 Task: Open Card Patent Application Review in Board Sales Strategies for SaaS to Workspace Content Writing and add a team member Softage.3@softage.net, a label Orange, a checklist Podcasting, an attachment from Trello, a color Orange and finally, add a card description 'Plan and execute company team-building conference' and a comment 'This task requires us to be proactive and take initiative, rather than waiting for others to act.'. Add a start date 'Jan 07, 1900' with a due date 'Jan 14, 1900'
Action: Mouse moved to (28, 256)
Screenshot: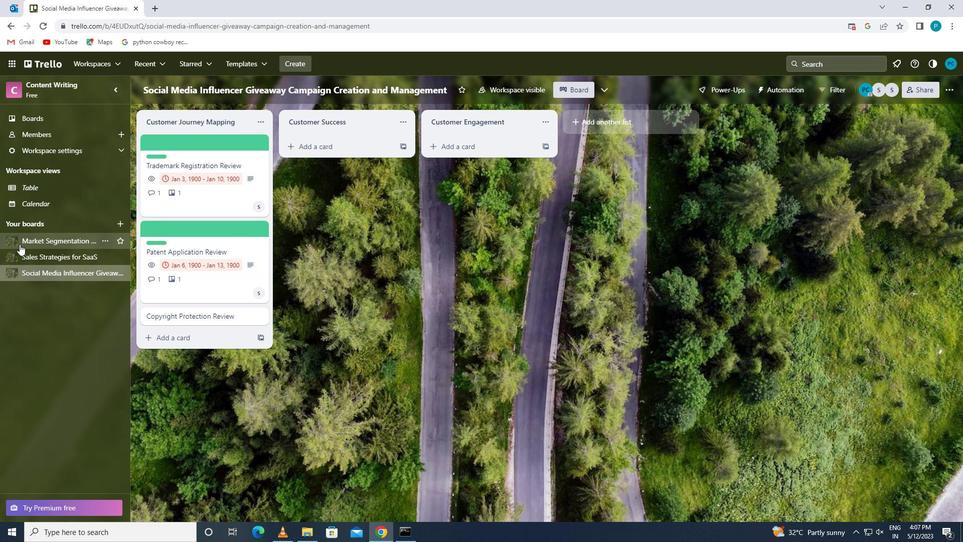 
Action: Mouse pressed left at (28, 256)
Screenshot: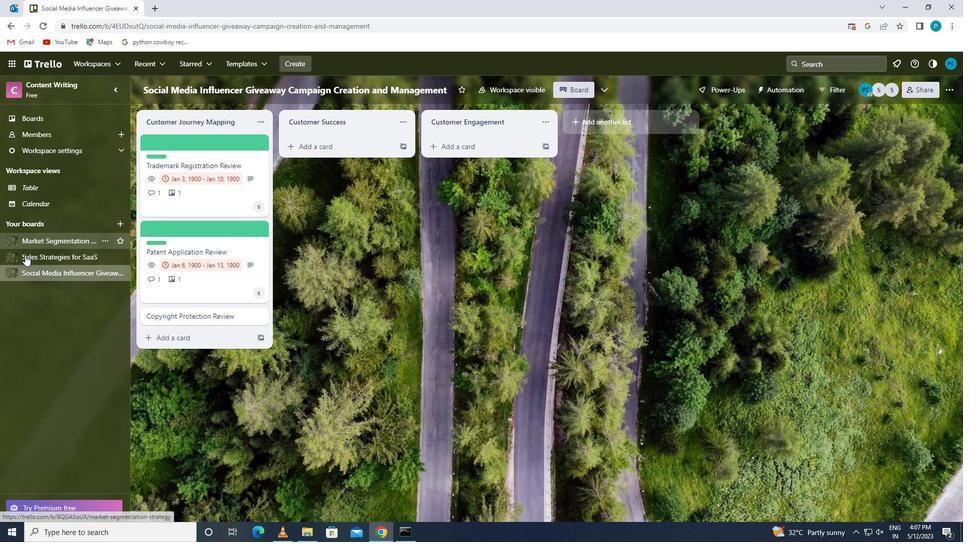 
Action: Mouse moved to (186, 314)
Screenshot: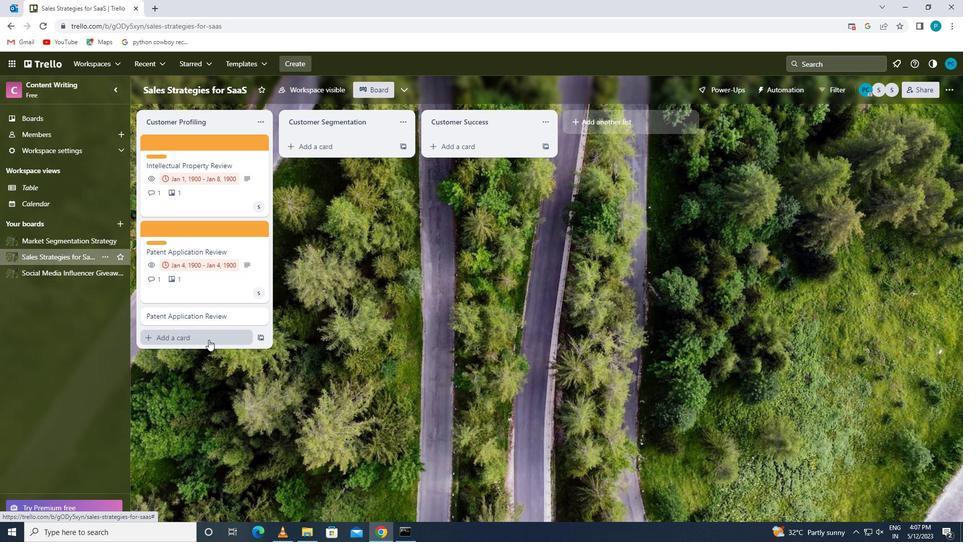
Action: Mouse pressed left at (186, 314)
Screenshot: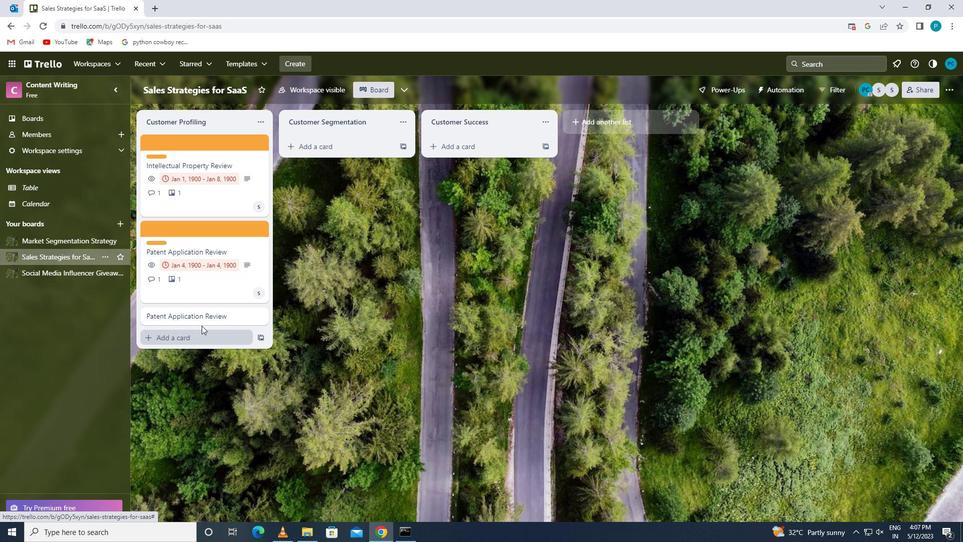 
Action: Mouse moved to (615, 172)
Screenshot: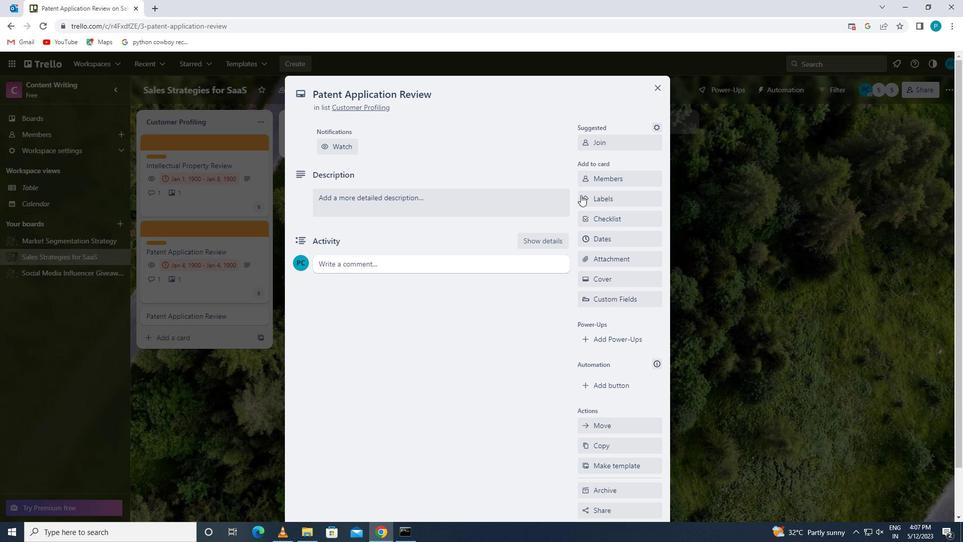 
Action: Mouse pressed left at (615, 172)
Screenshot: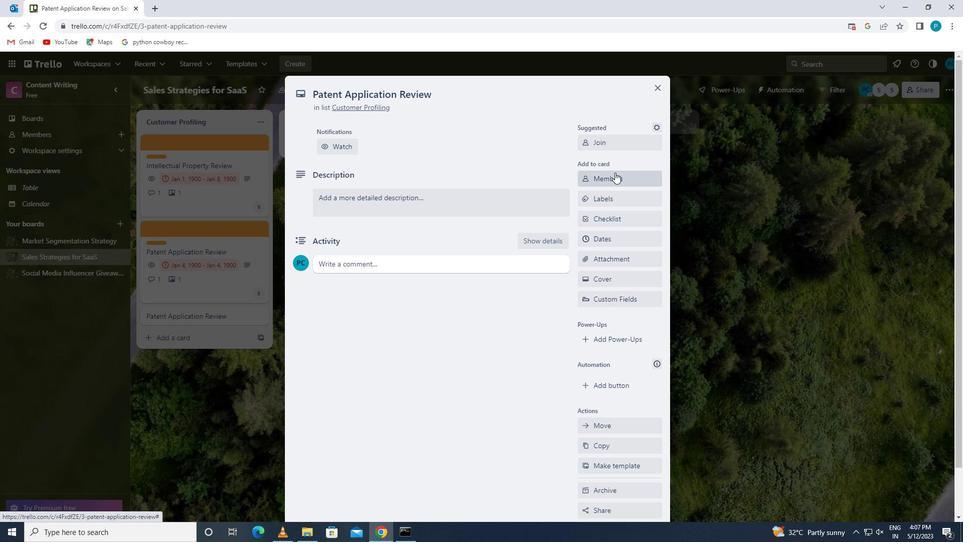 
Action: Mouse moved to (605, 223)
Screenshot: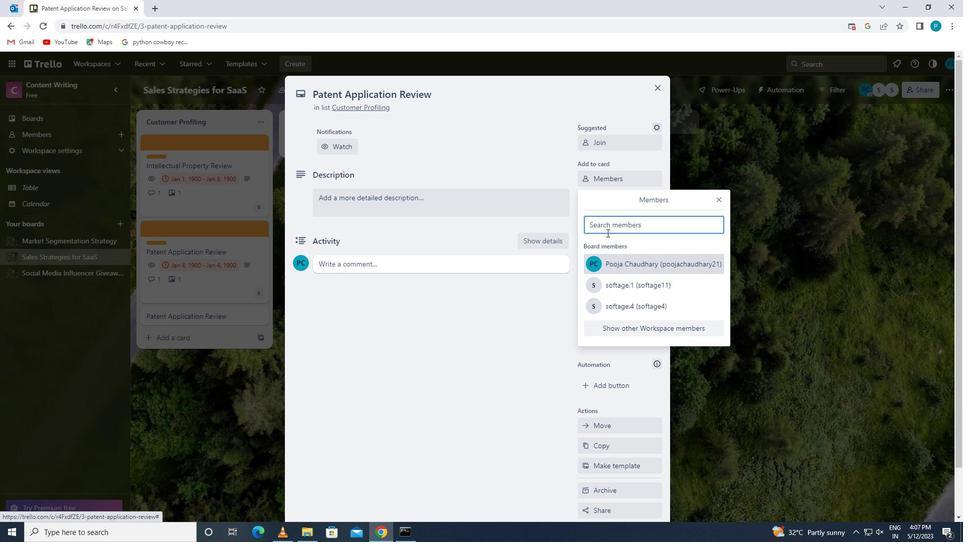 
Action: Mouse pressed left at (605, 223)
Screenshot: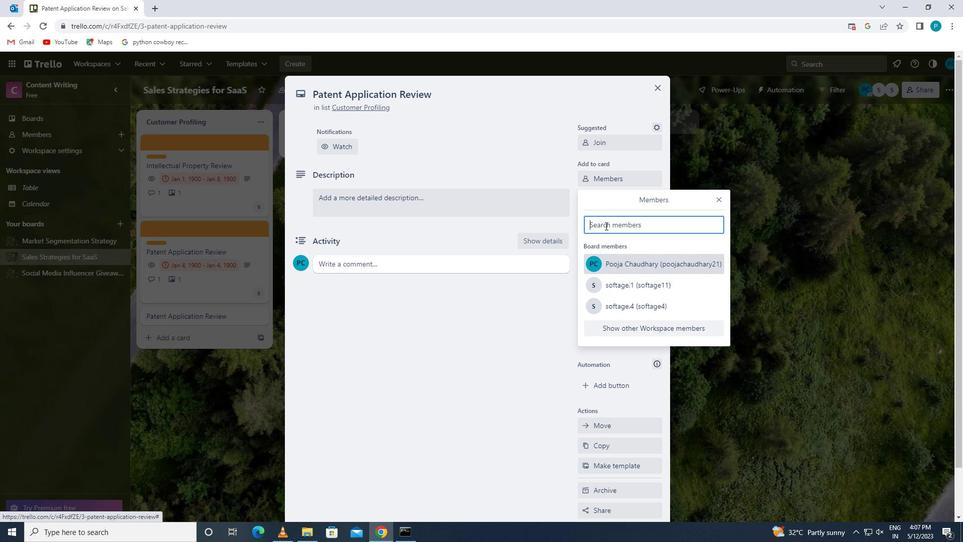 
Action: Key pressed s
Screenshot: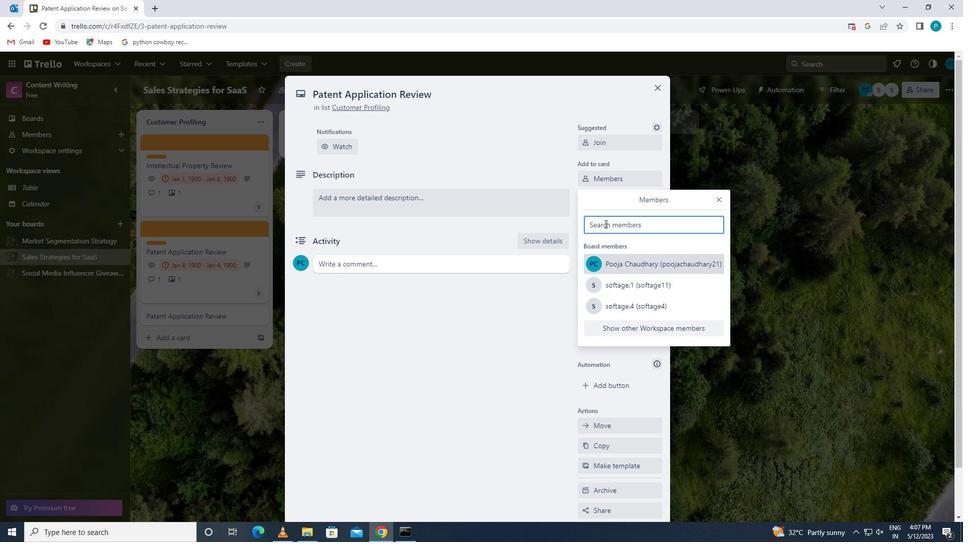 
Action: Mouse moved to (614, 340)
Screenshot: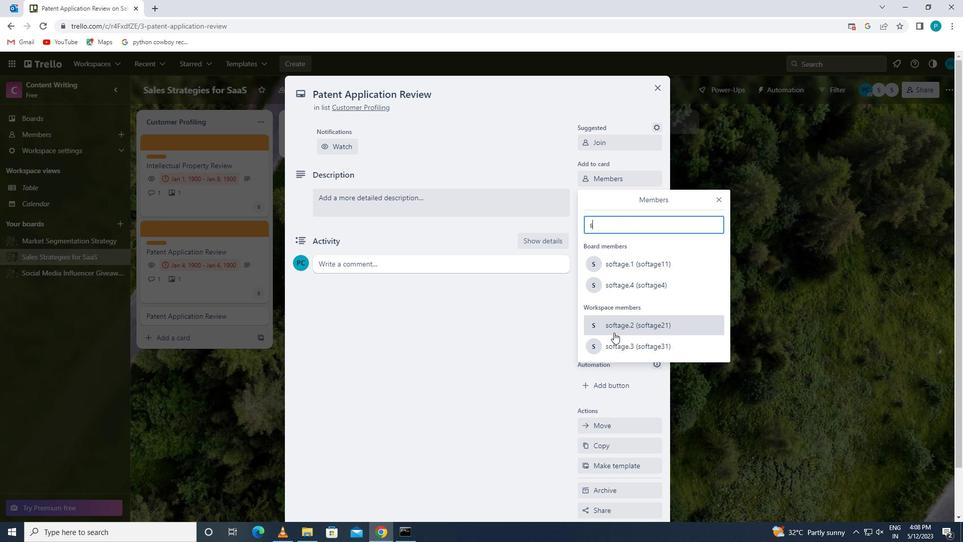 
Action: Mouse pressed left at (614, 340)
Screenshot: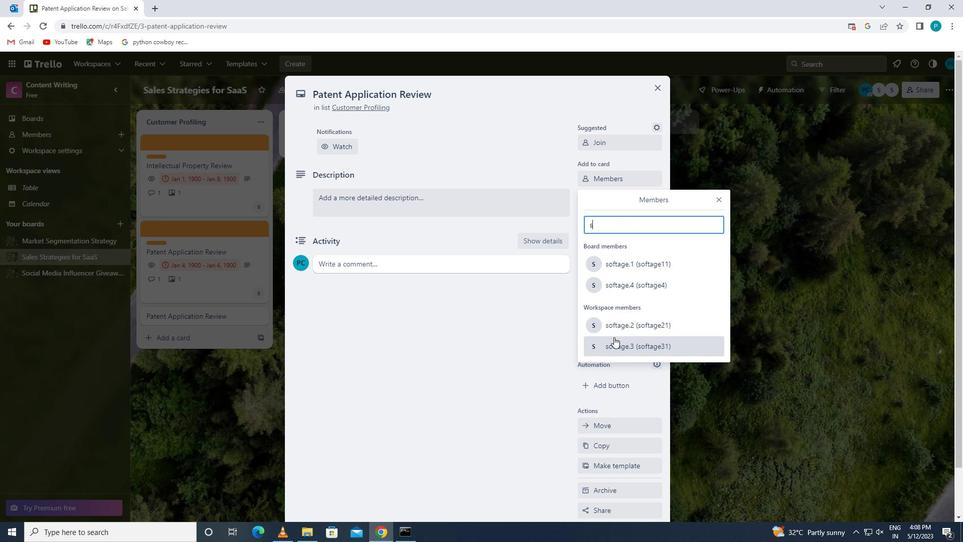 
Action: Mouse moved to (721, 199)
Screenshot: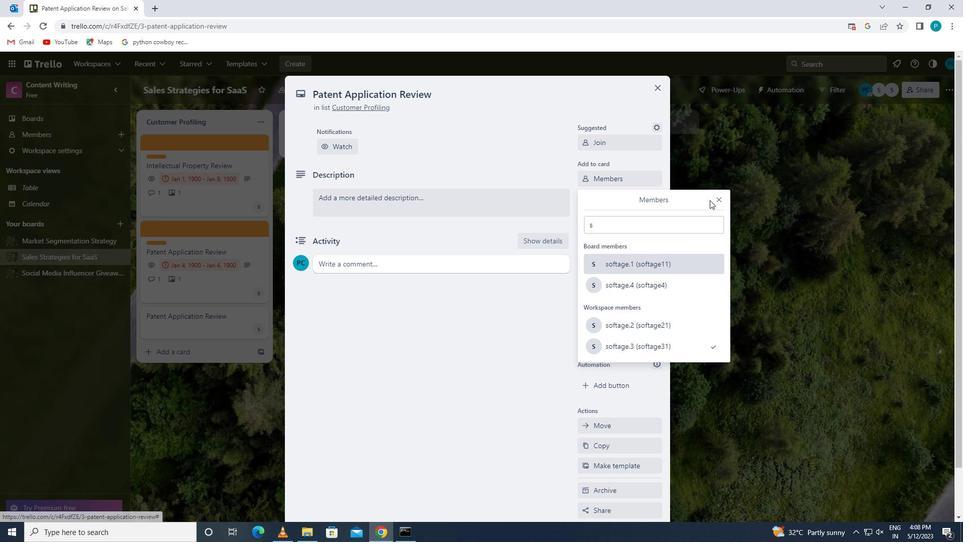 
Action: Mouse pressed left at (721, 199)
Screenshot: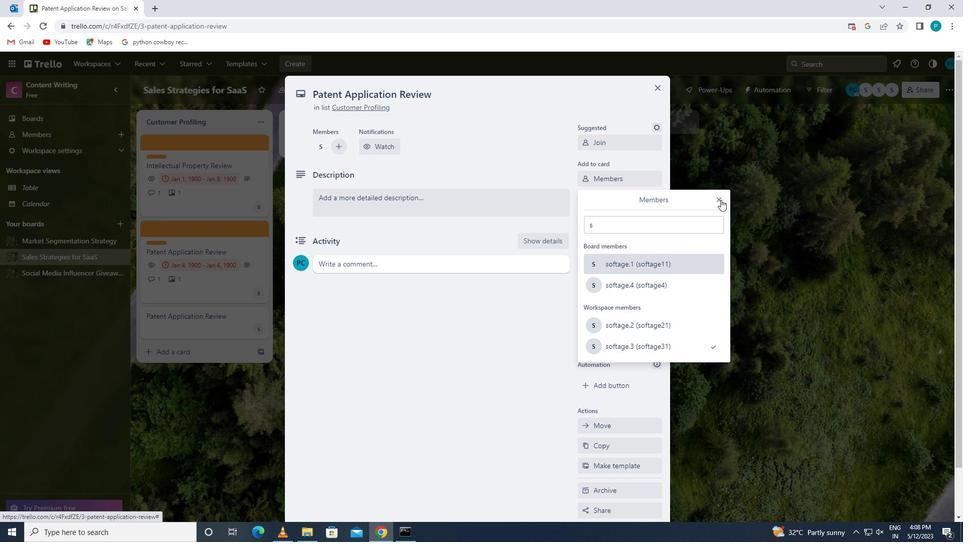 
Action: Mouse moved to (634, 195)
Screenshot: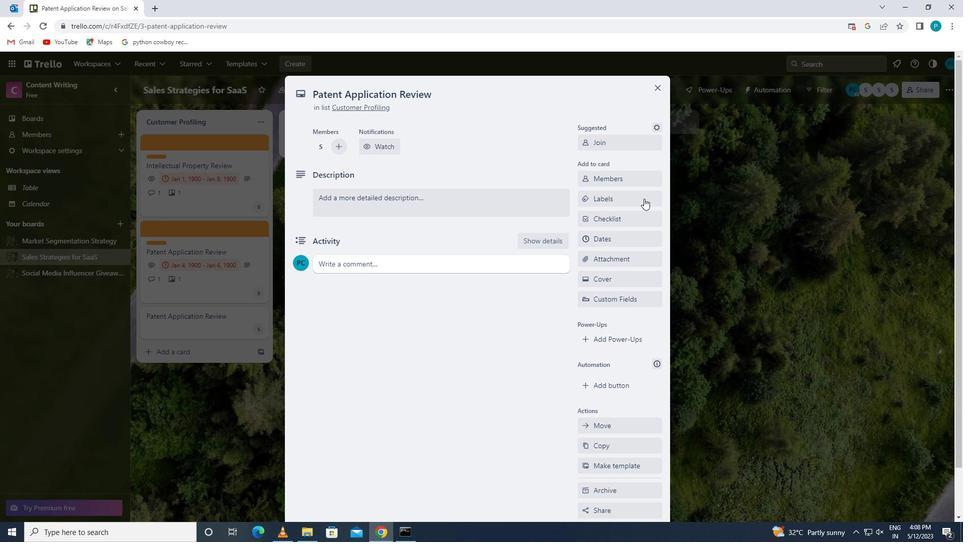 
Action: Mouse pressed left at (634, 195)
Screenshot: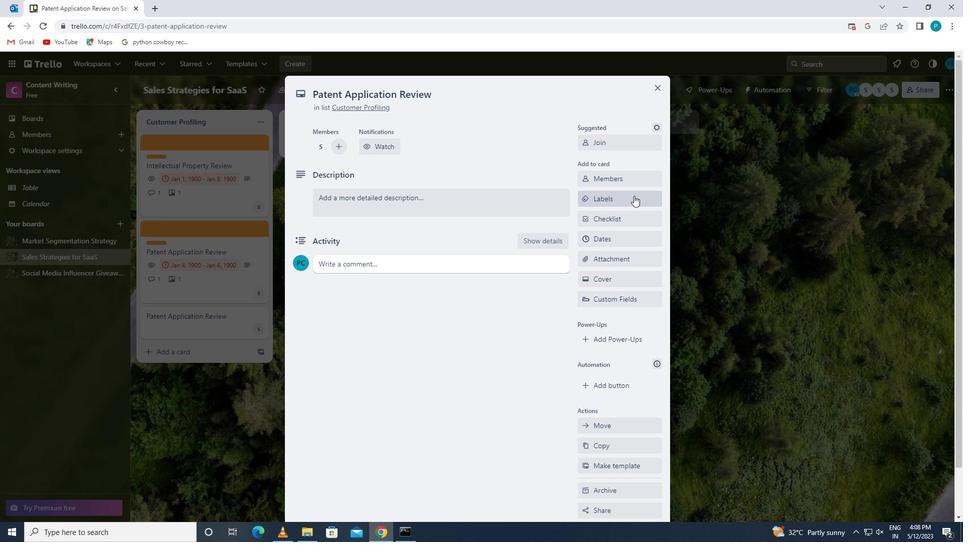 
Action: Mouse moved to (614, 391)
Screenshot: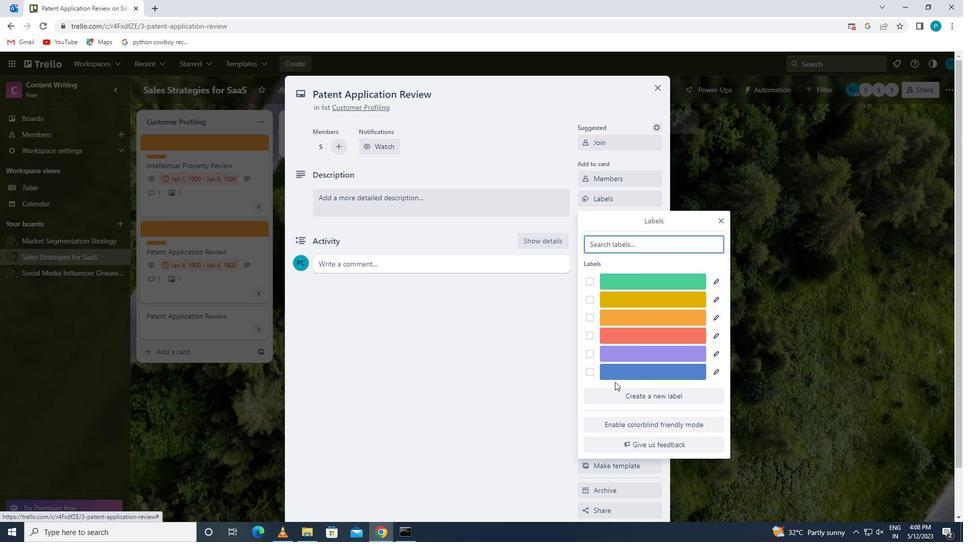 
Action: Mouse pressed left at (614, 391)
Screenshot: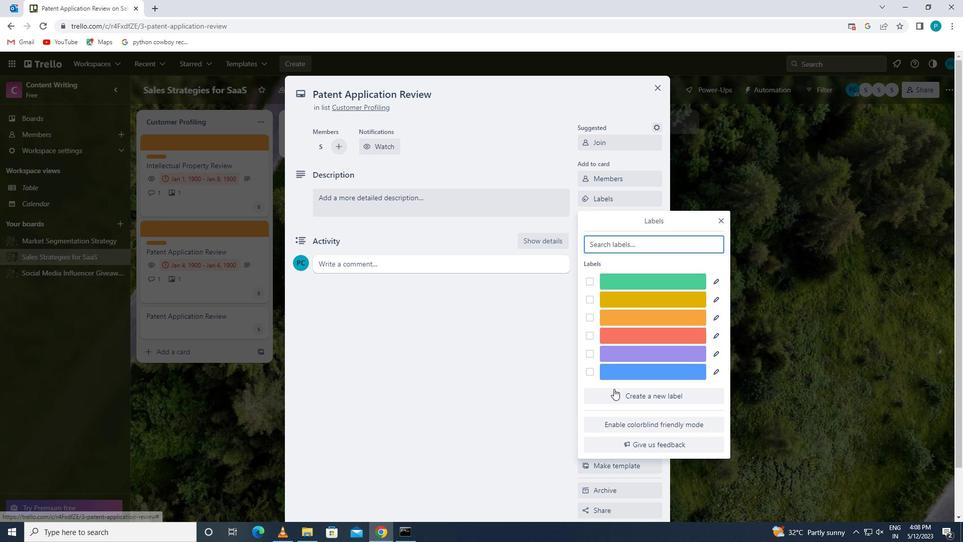 
Action: Mouse moved to (650, 364)
Screenshot: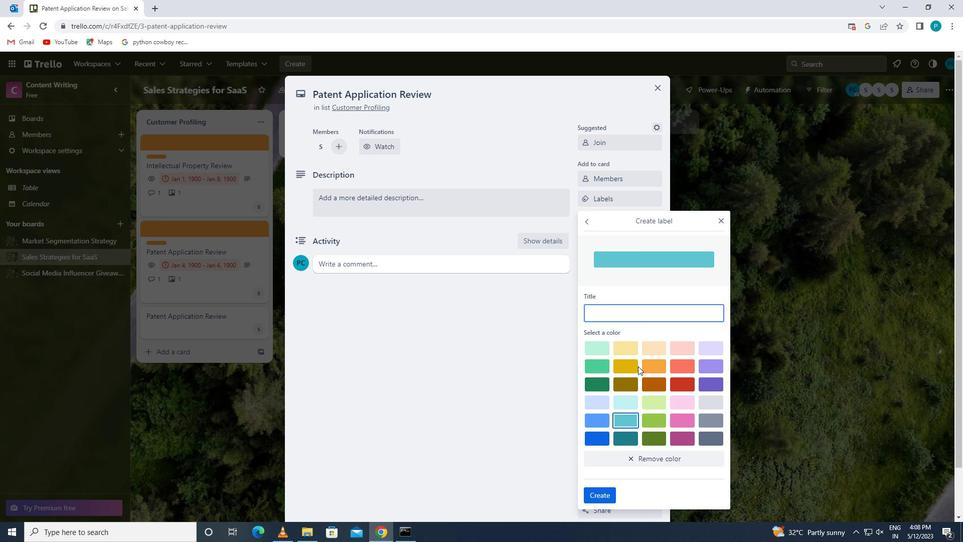 
Action: Mouse pressed left at (650, 364)
Screenshot: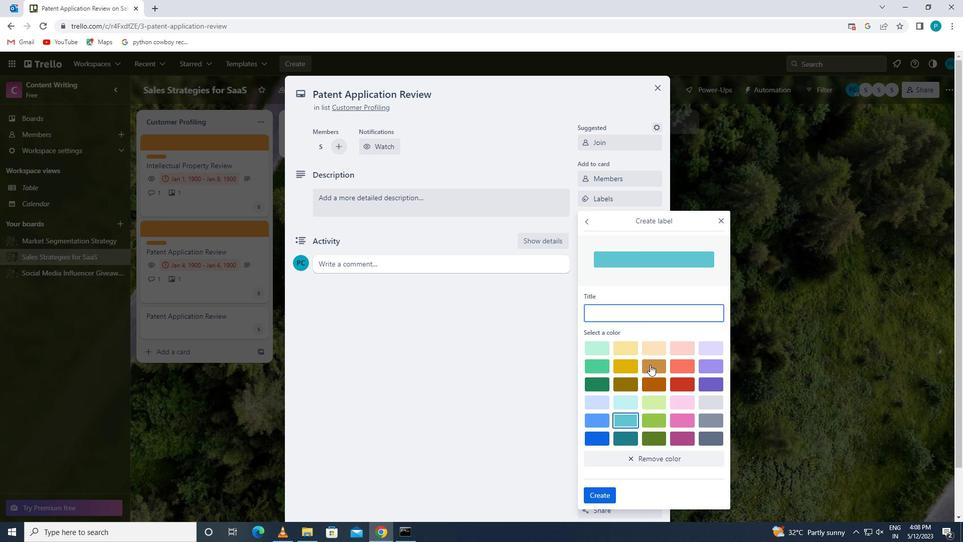 
Action: Mouse moved to (588, 494)
Screenshot: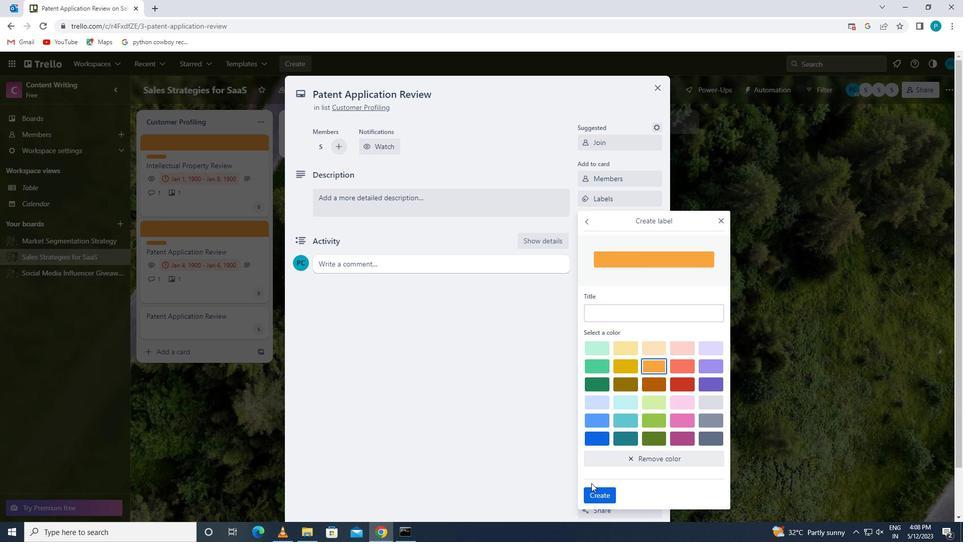 
Action: Mouse pressed left at (588, 494)
Screenshot: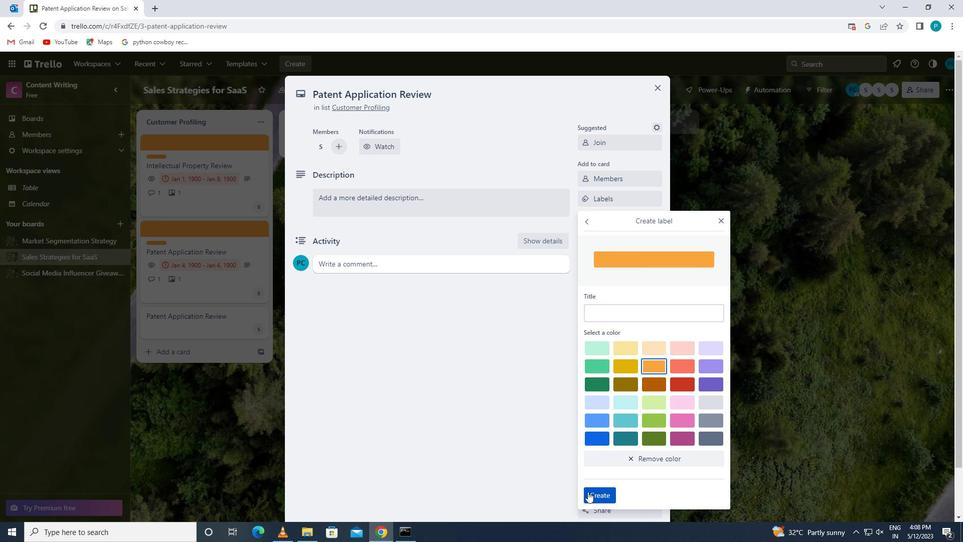 
Action: Mouse moved to (722, 218)
Screenshot: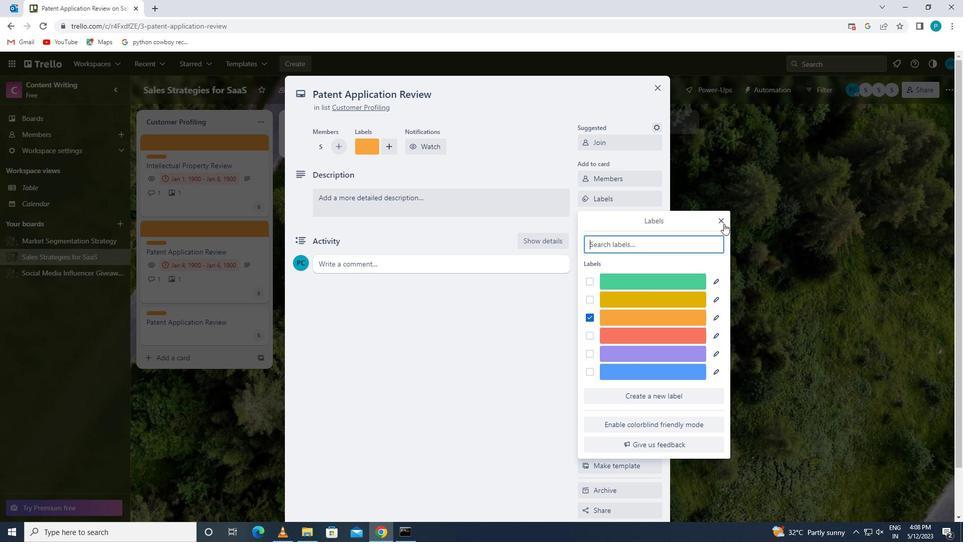 
Action: Mouse pressed left at (722, 218)
Screenshot: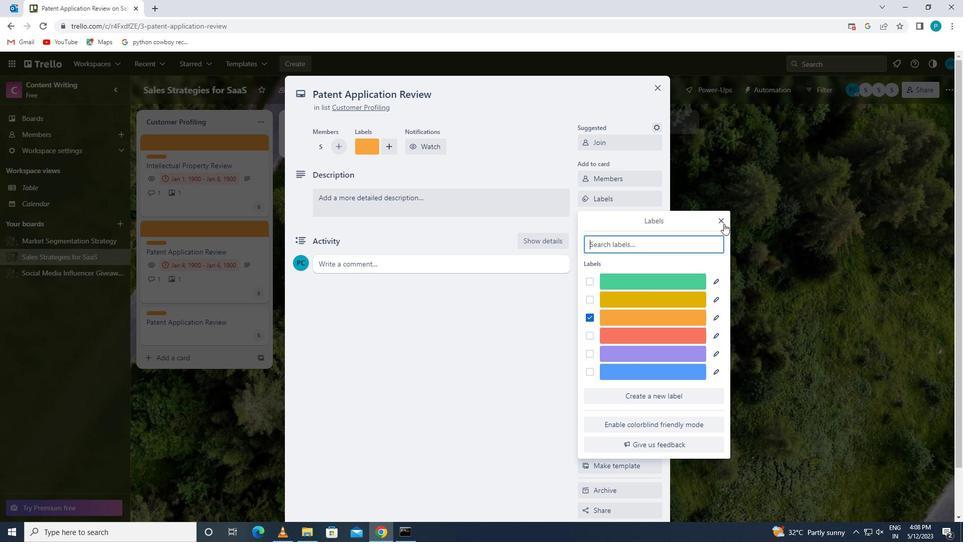 
Action: Mouse moved to (640, 222)
Screenshot: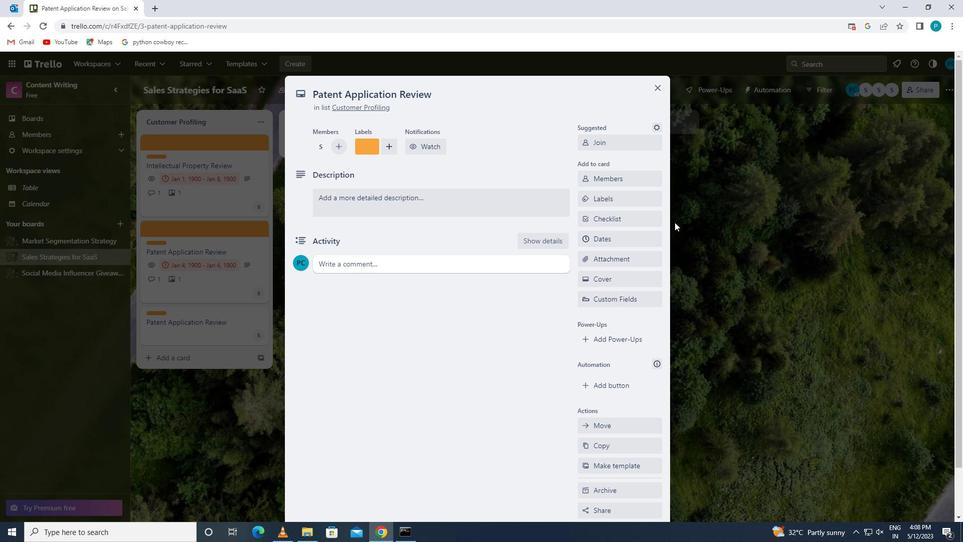 
Action: Mouse pressed left at (640, 222)
Screenshot: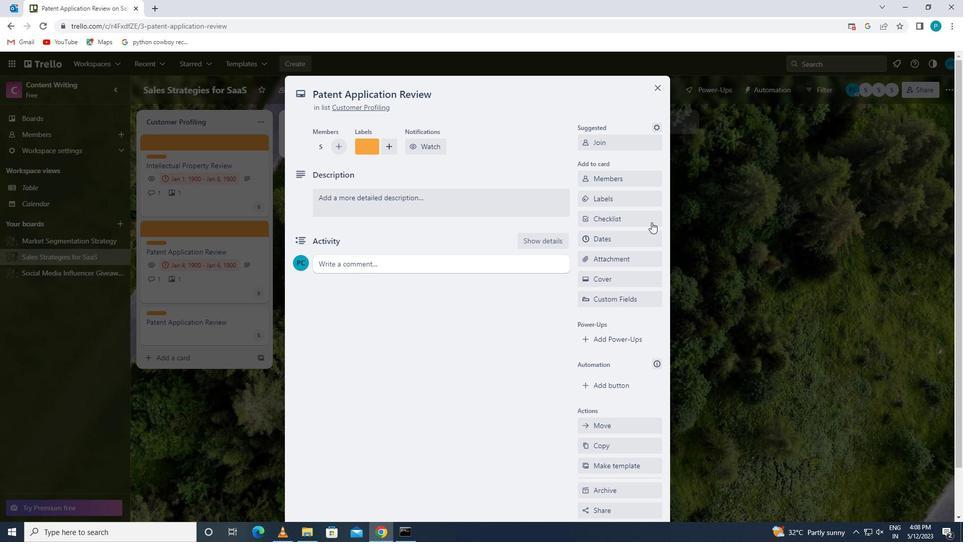 
Action: Key pressed po
Screenshot: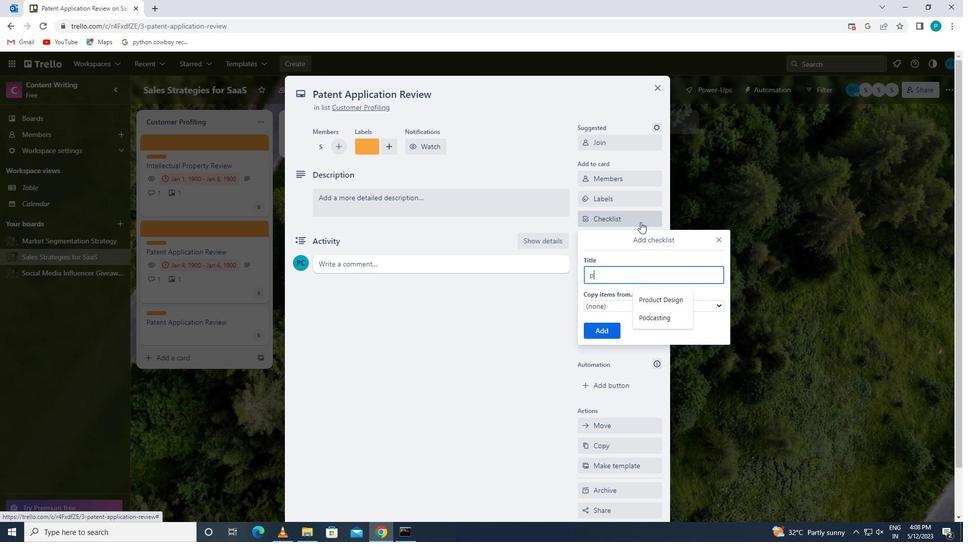 
Action: Mouse moved to (649, 298)
Screenshot: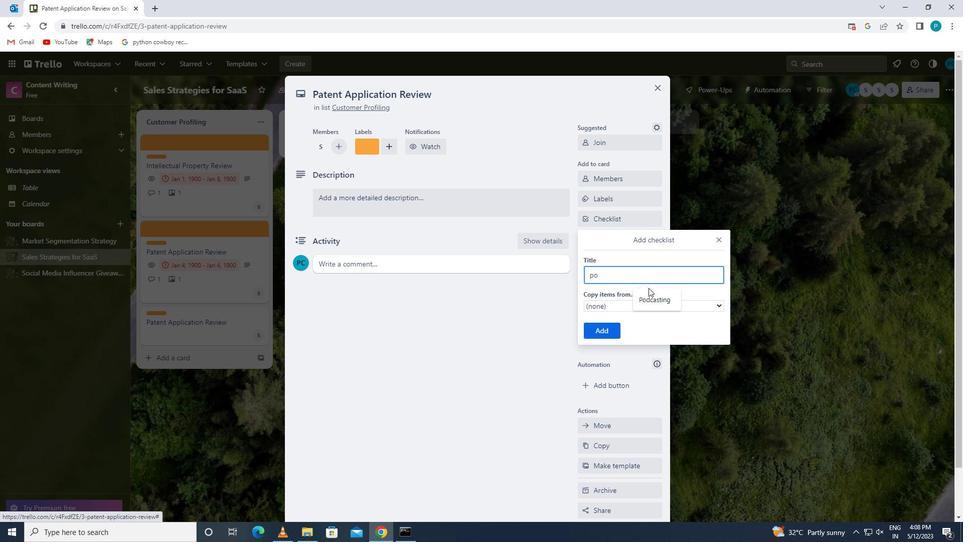 
Action: Mouse pressed left at (649, 298)
Screenshot: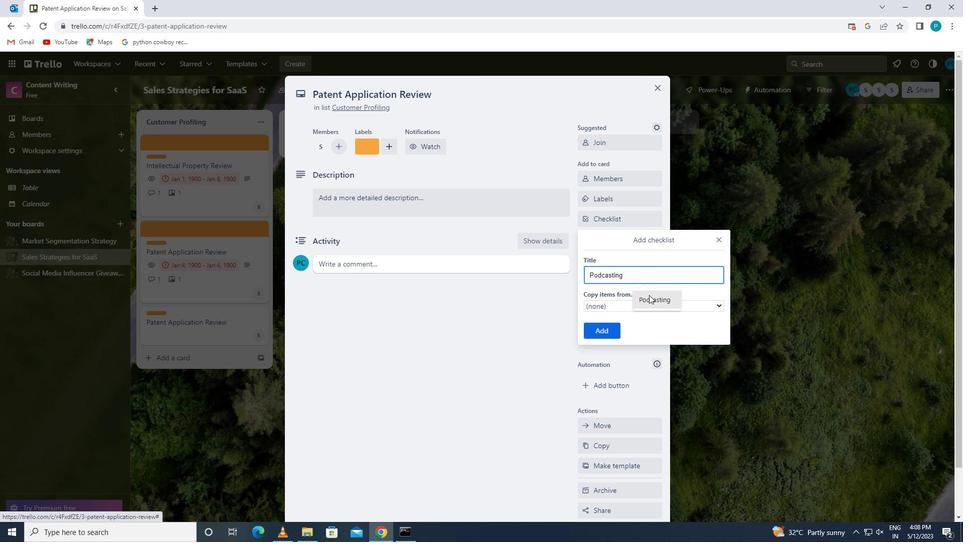 
Action: Mouse moved to (597, 328)
Screenshot: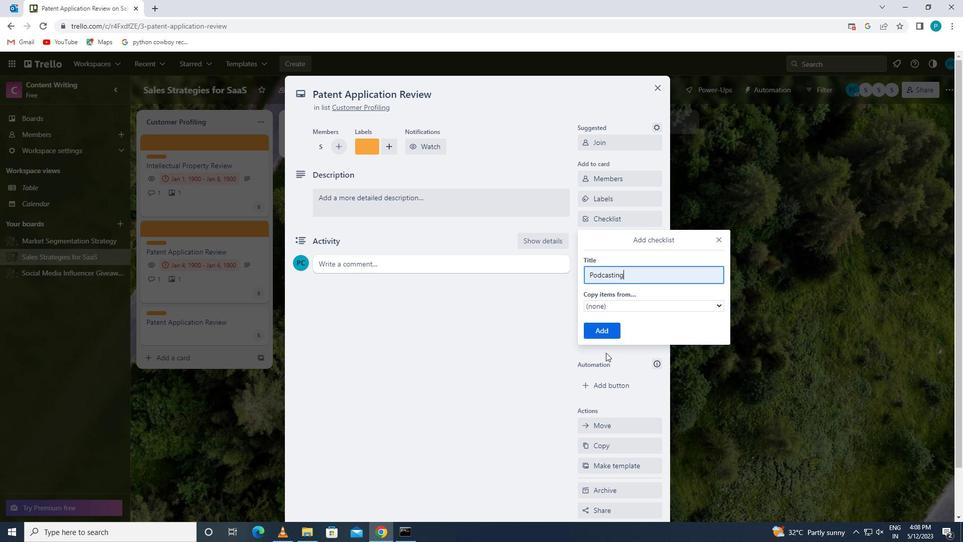 
Action: Mouse pressed left at (597, 328)
Screenshot: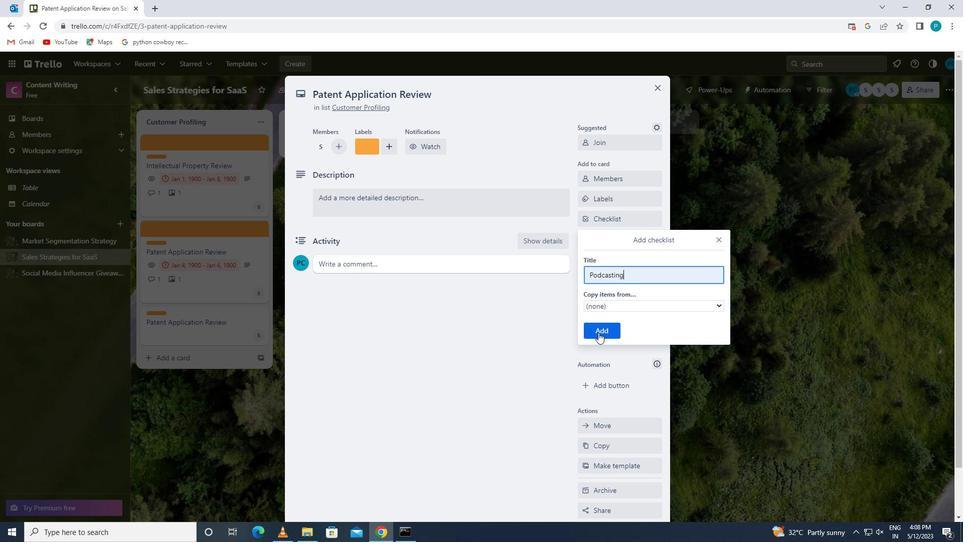 
Action: Mouse moved to (600, 263)
Screenshot: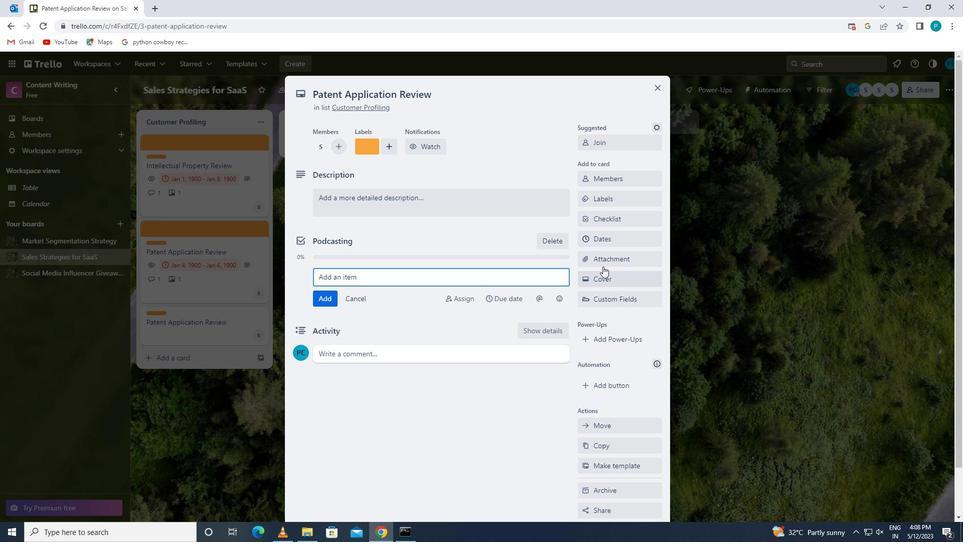 
Action: Mouse pressed left at (600, 263)
Screenshot: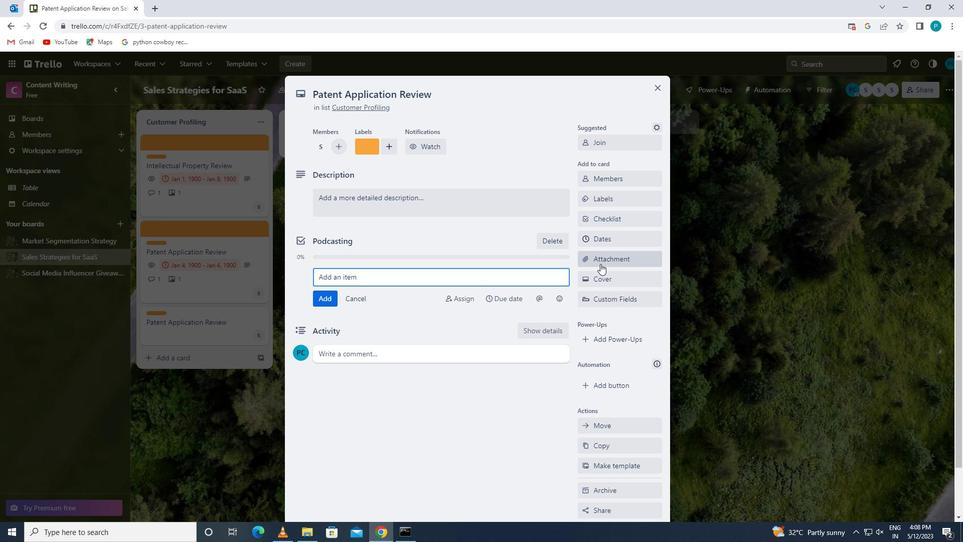 
Action: Mouse moved to (611, 336)
Screenshot: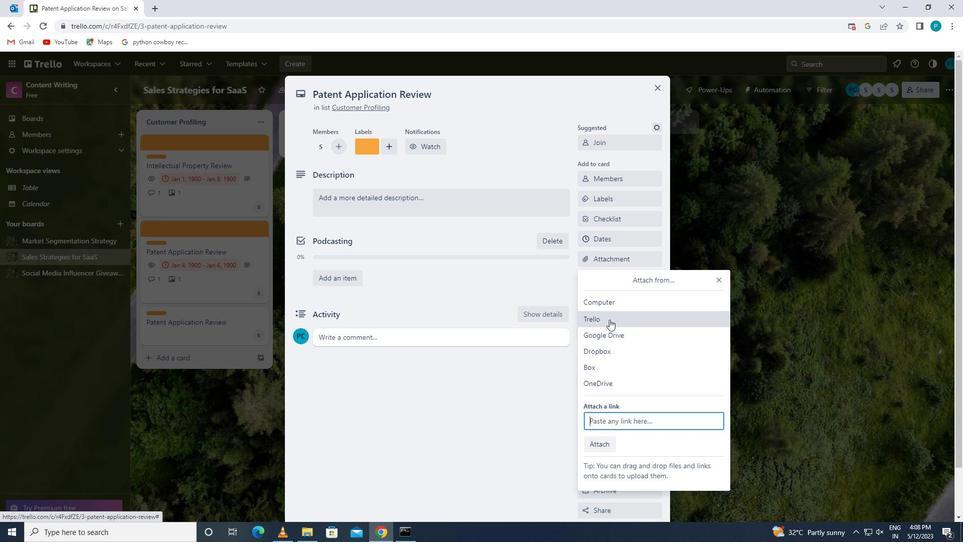 
Action: Mouse pressed left at (611, 336)
Screenshot: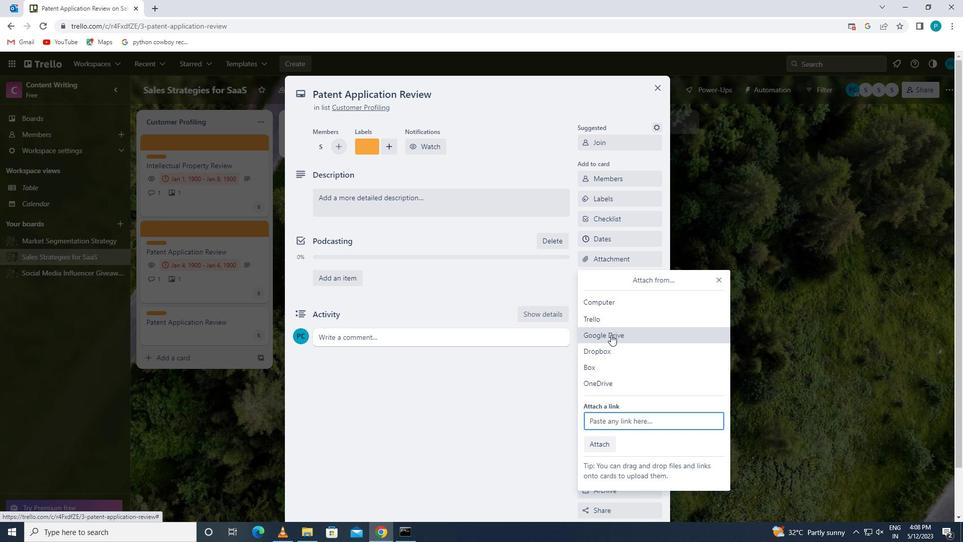 
Action: Mouse moved to (609, 324)
Screenshot: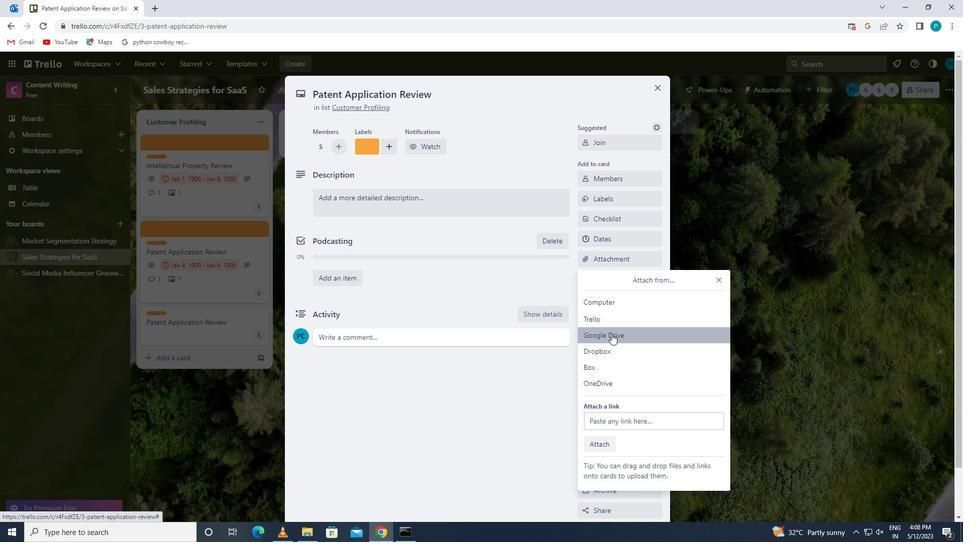 
Action: Mouse pressed left at (609, 324)
Screenshot: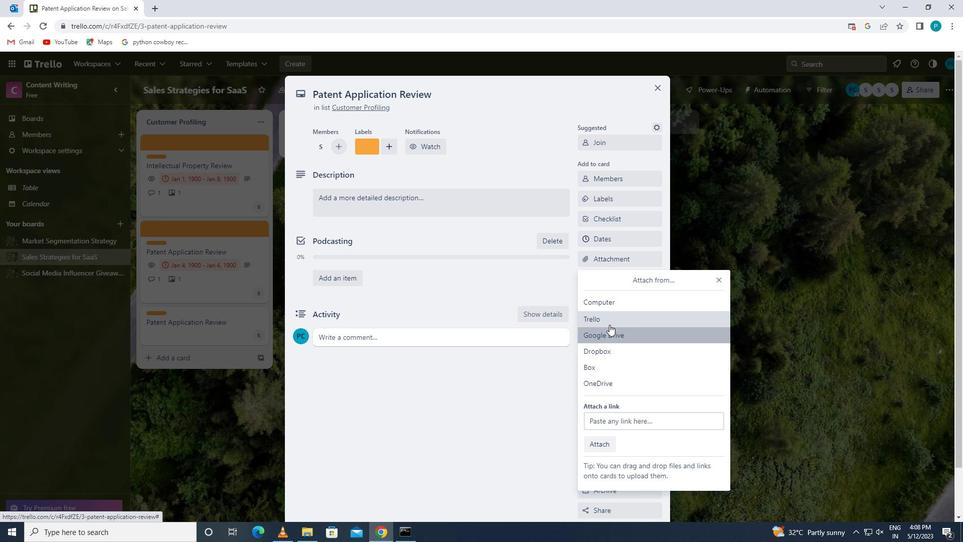 
Action: Mouse moved to (609, 348)
Screenshot: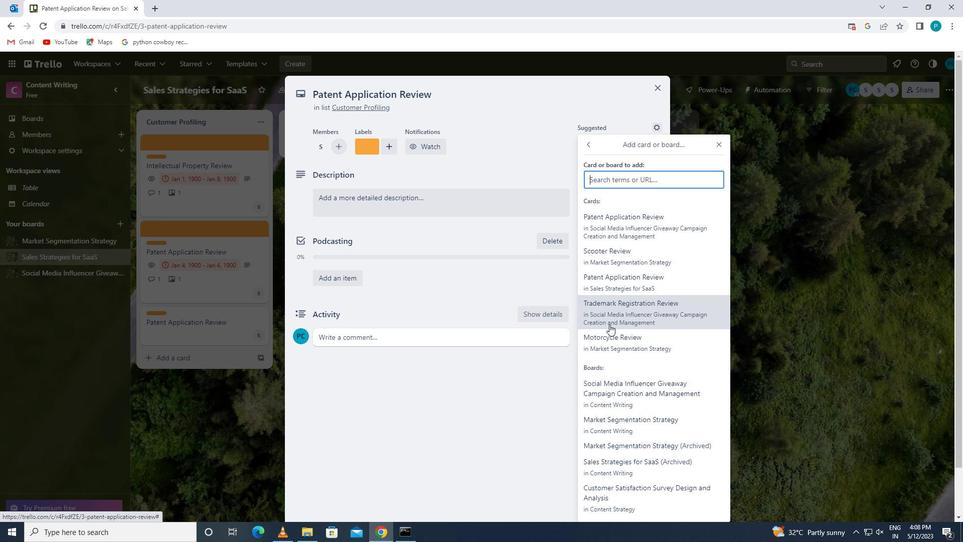 
Action: Mouse pressed left at (609, 348)
Screenshot: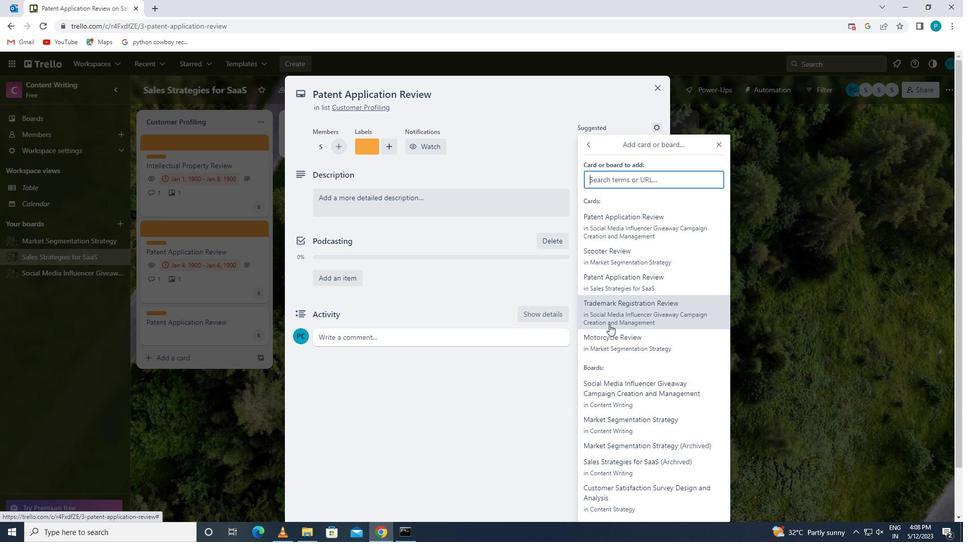 
Action: Mouse moved to (605, 283)
Screenshot: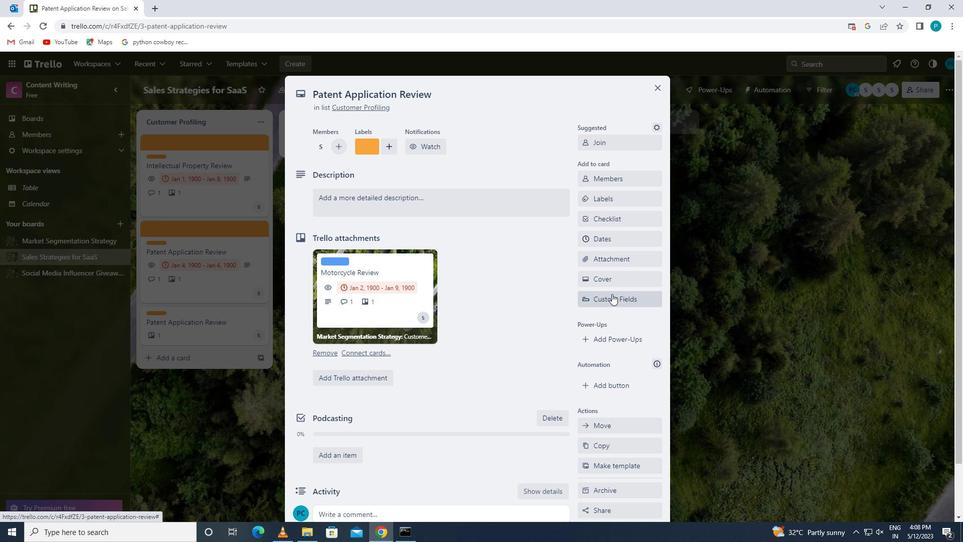 
Action: Mouse pressed left at (605, 283)
Screenshot: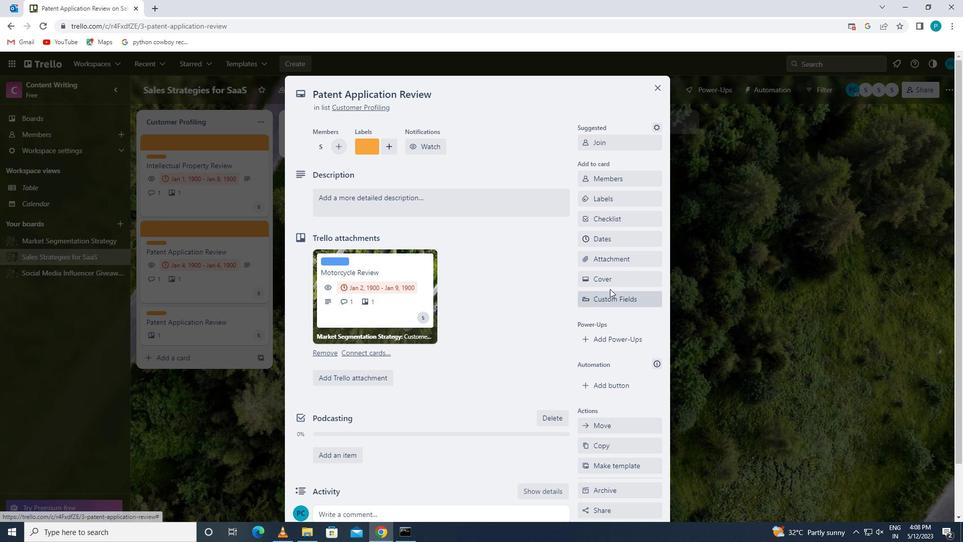 
Action: Mouse moved to (654, 318)
Screenshot: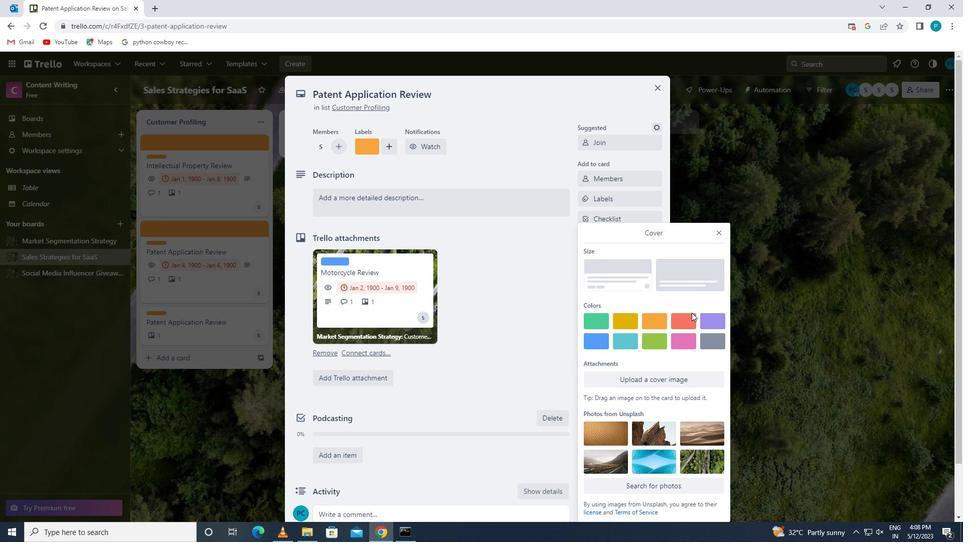 
Action: Mouse pressed left at (654, 318)
Screenshot: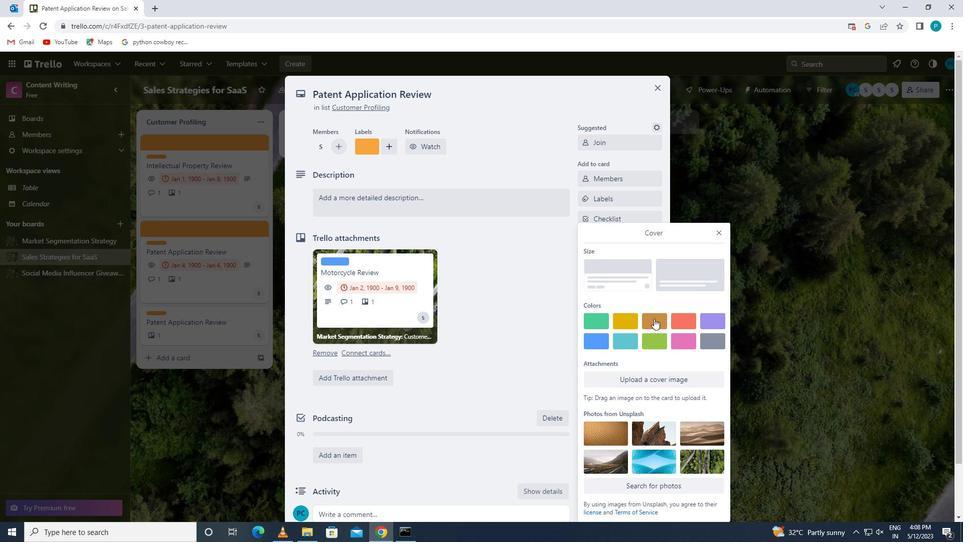 
Action: Mouse moved to (720, 216)
Screenshot: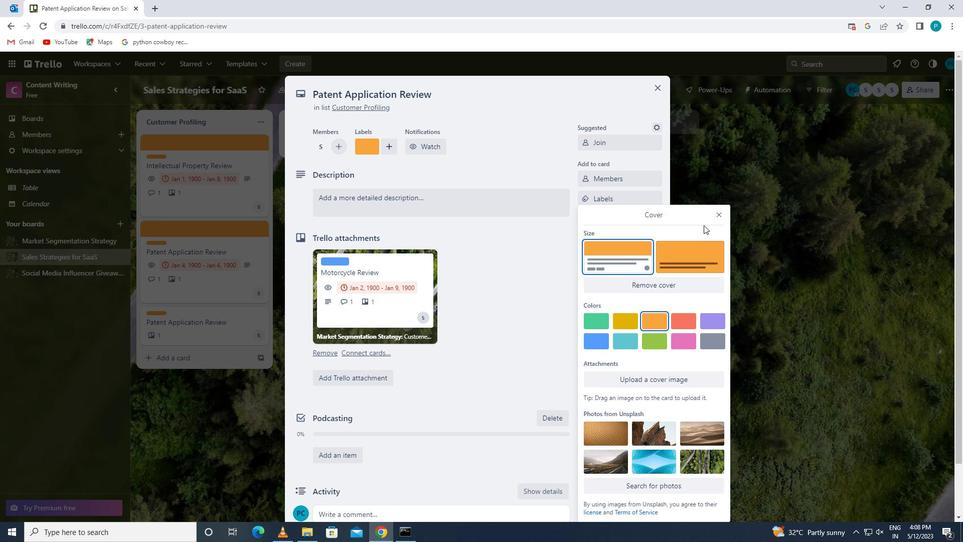 
Action: Mouse pressed left at (720, 216)
Screenshot: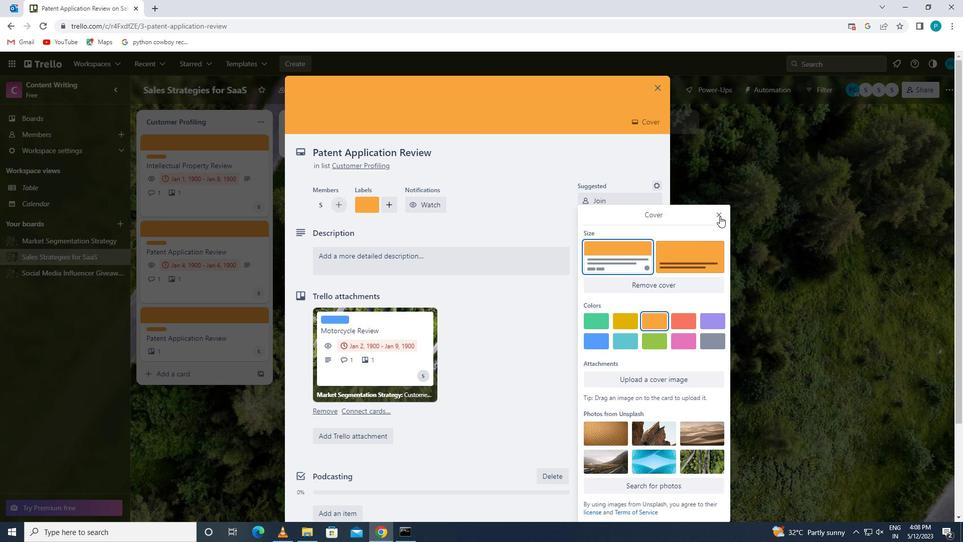 
Action: Mouse moved to (415, 239)
Screenshot: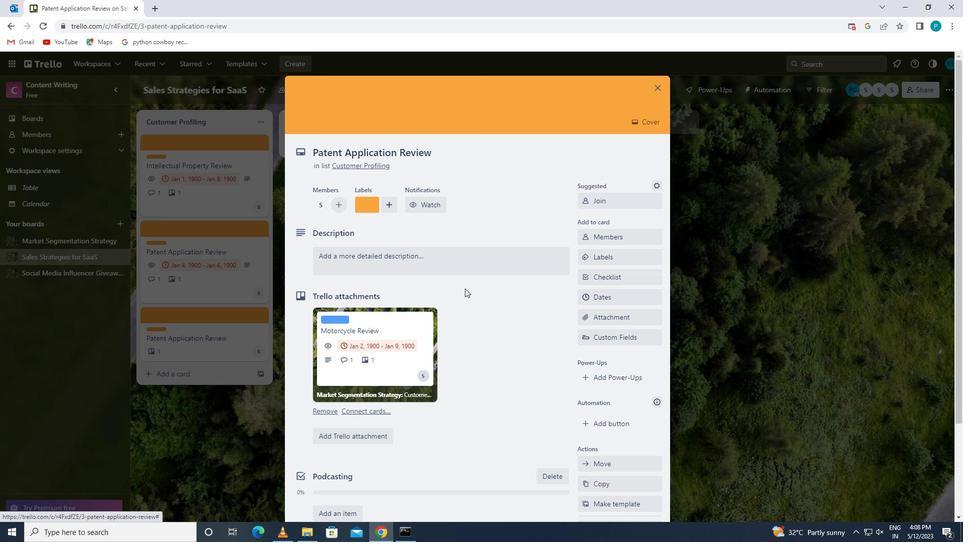 
Action: Mouse pressed left at (415, 239)
Screenshot: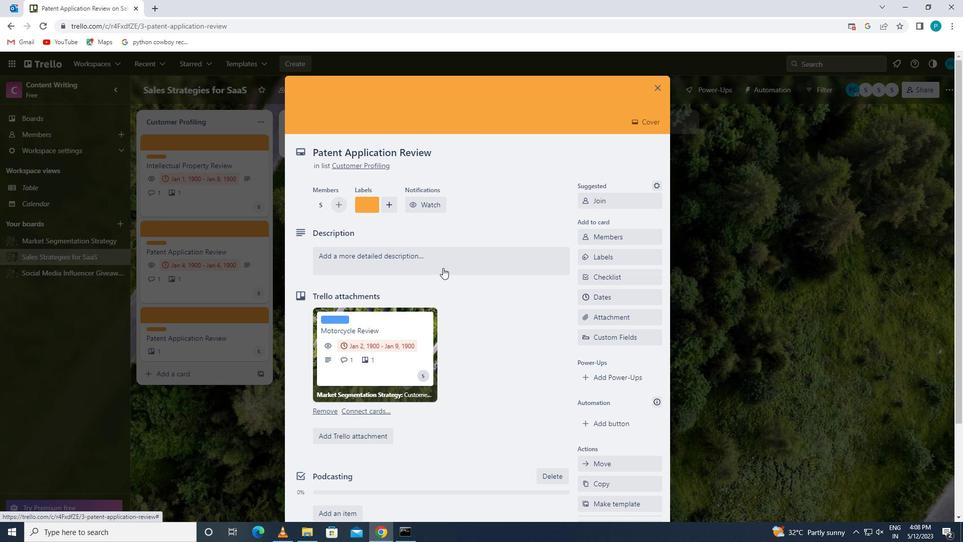 
Action: Mouse moved to (417, 259)
Screenshot: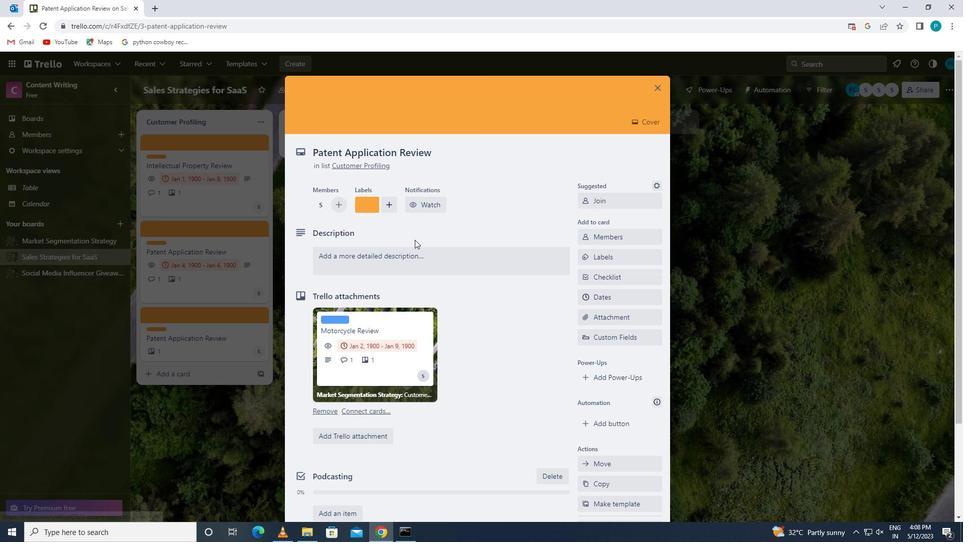 
Action: Mouse pressed left at (417, 259)
Screenshot: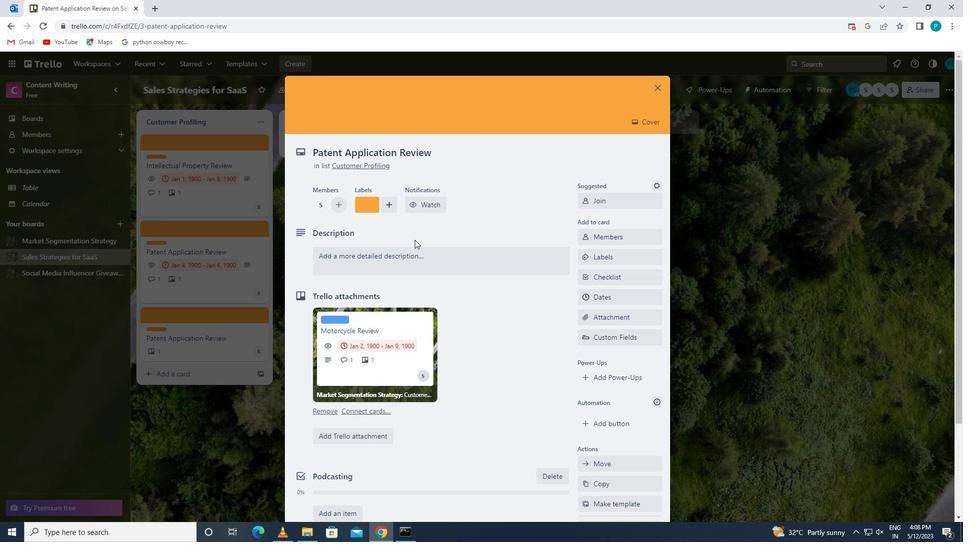 
Action: Key pressed <Key.caps_lock>Pl<Key.backspace><Key.caps_lock>lan<Key.space>and<Key.space>execute<Key.space>company<Key.space>team<Key.space>-building<Key.space>conference<Key.space>
Screenshot: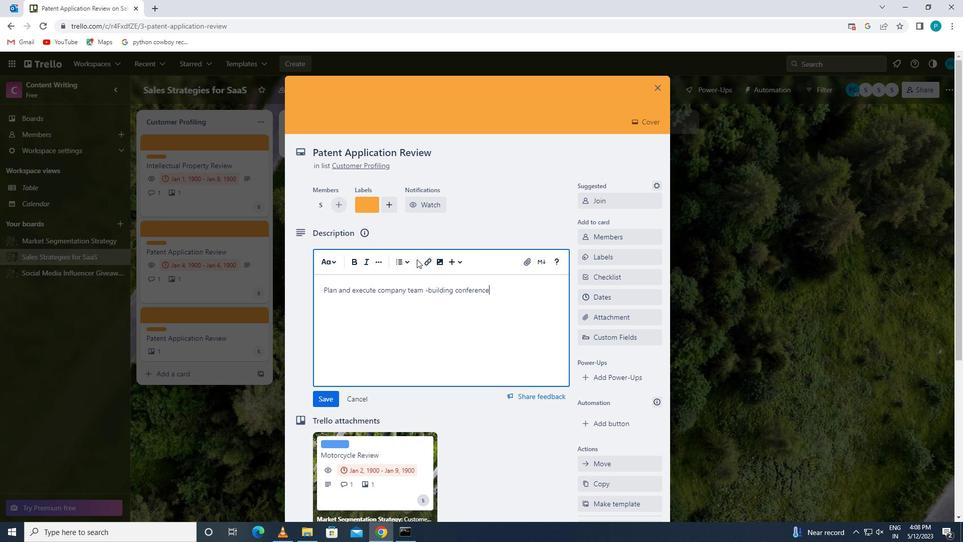 
Action: Mouse moved to (323, 398)
Screenshot: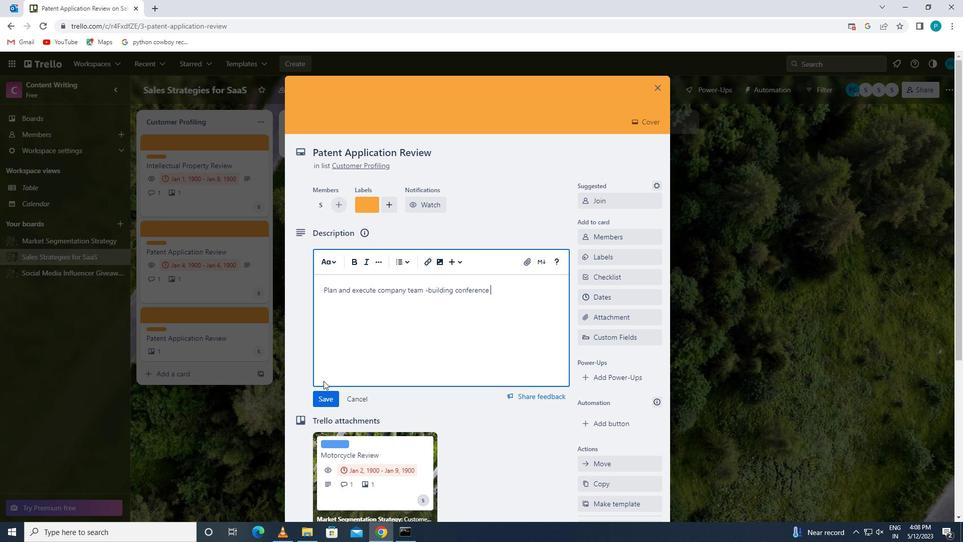 
Action: Mouse pressed left at (323, 398)
Screenshot: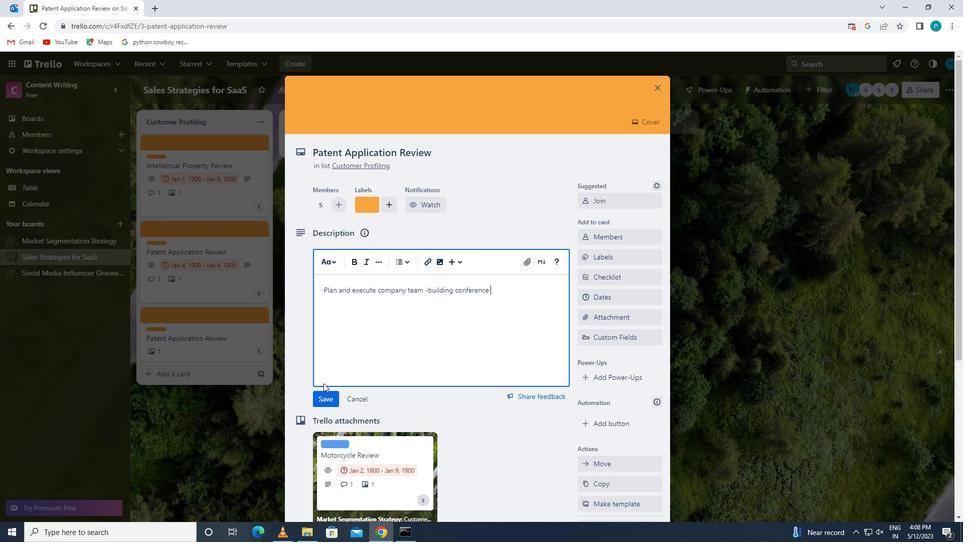 
Action: Mouse moved to (325, 408)
Screenshot: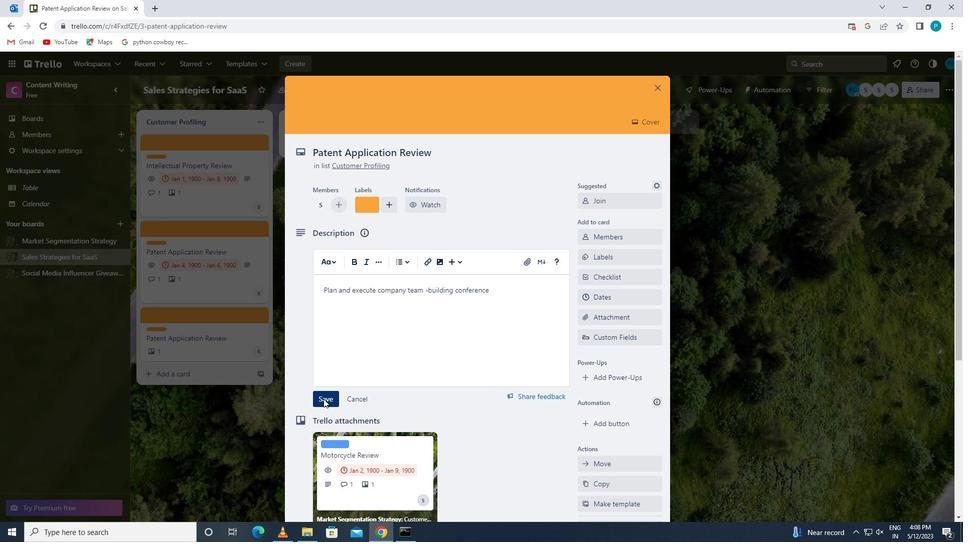 
Action: Mouse scrolled (325, 408) with delta (0, 0)
Screenshot: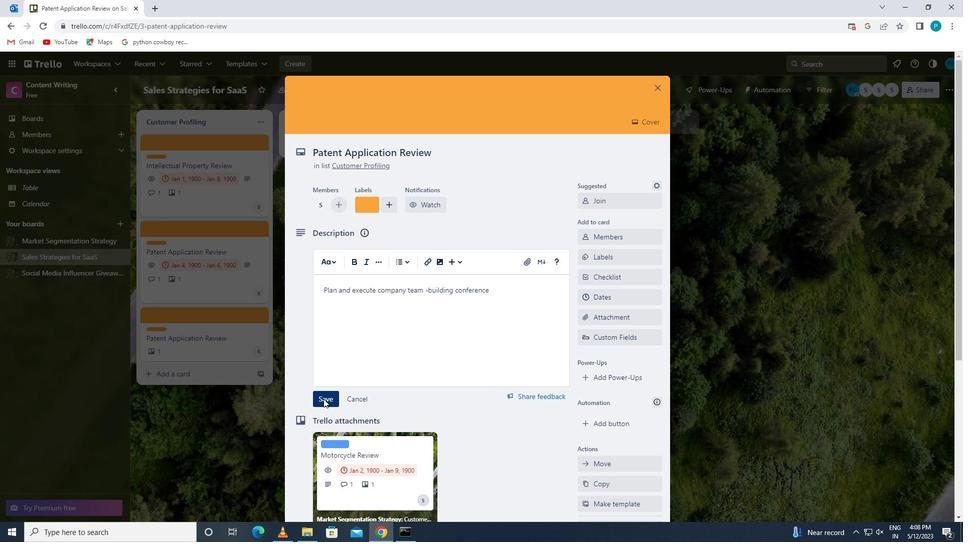 
Action: Mouse moved to (327, 412)
Screenshot: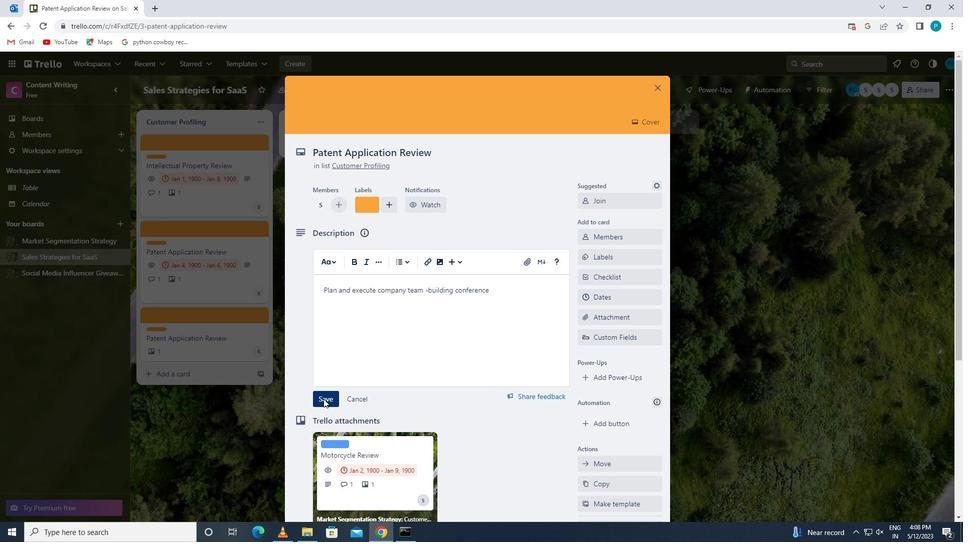 
Action: Mouse scrolled (327, 412) with delta (0, 0)
Screenshot: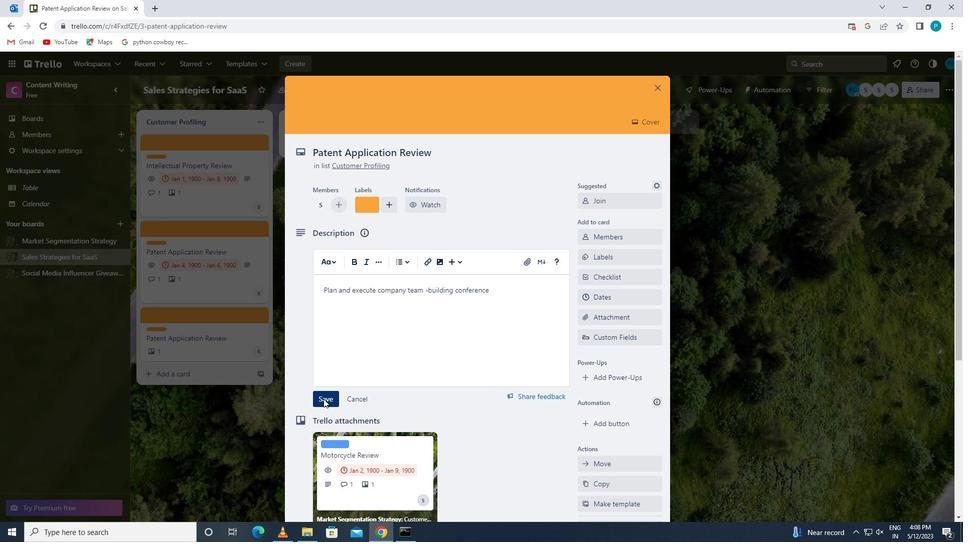 
Action: Mouse moved to (328, 417)
Screenshot: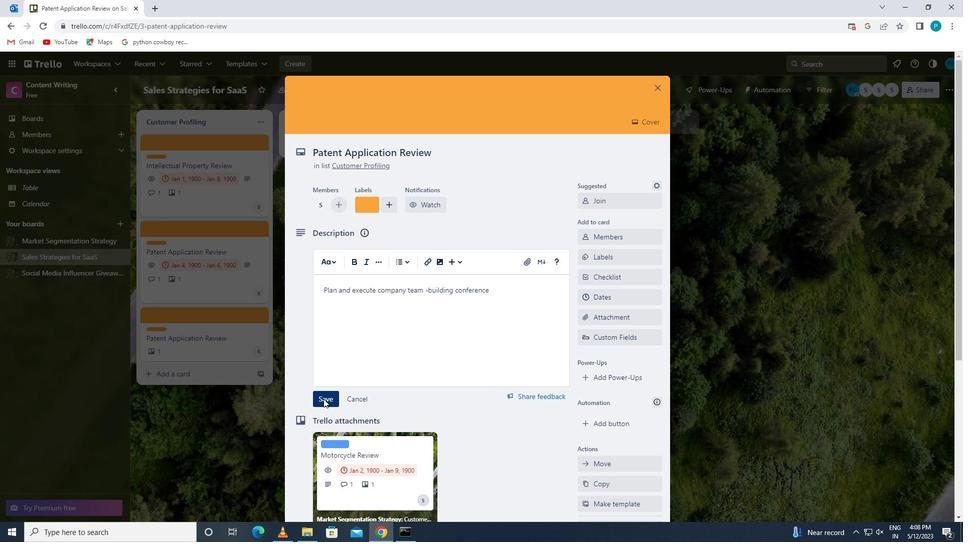
Action: Mouse scrolled (328, 417) with delta (0, 0)
Screenshot: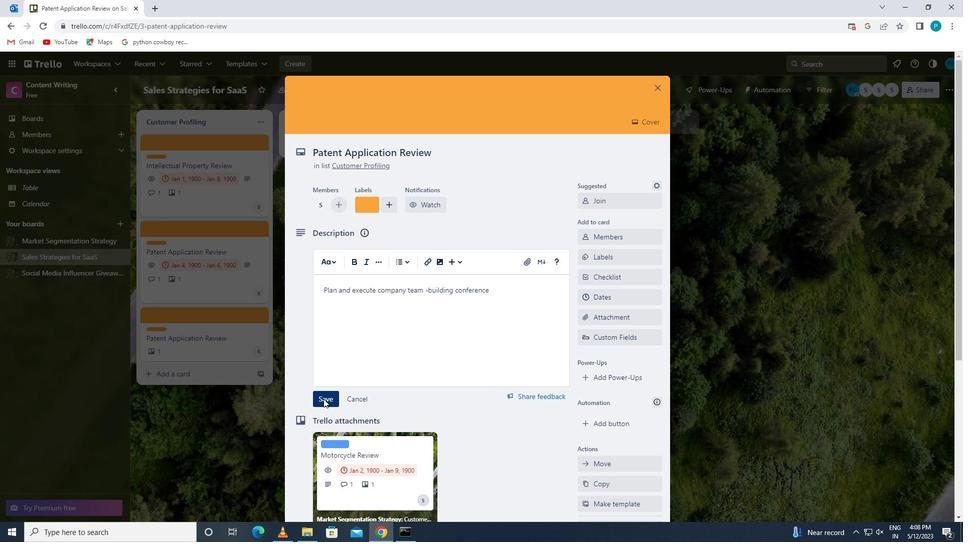 
Action: Mouse moved to (329, 449)
Screenshot: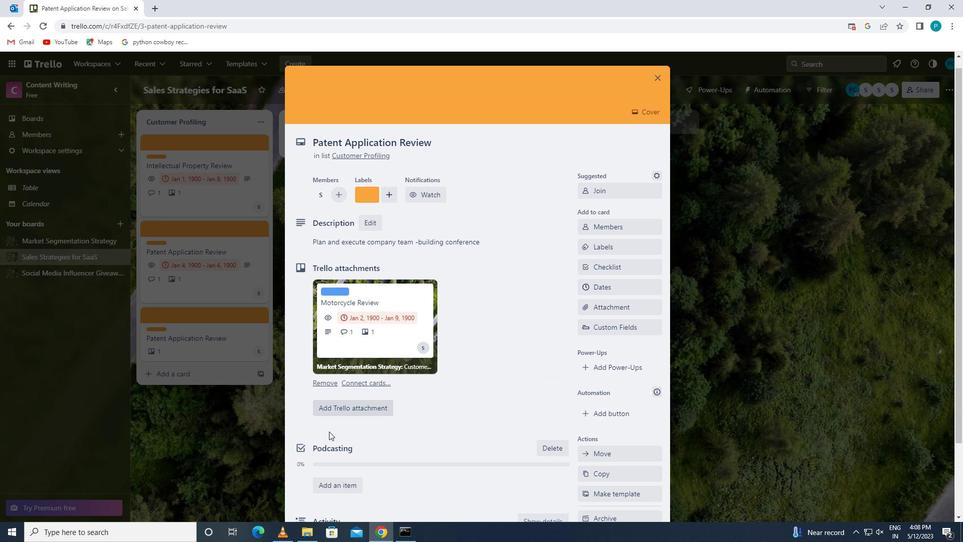 
Action: Mouse pressed left at (329, 449)
Screenshot: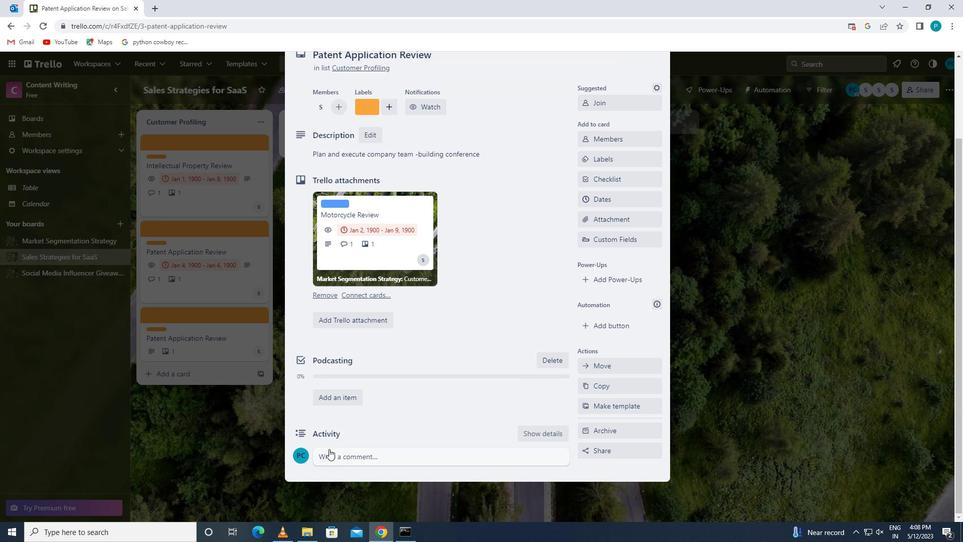 
Action: Key pressed <Key.caps_lock>t<Key.caps_lock>his<Key.space>task<Key.space>requires<Key.space>us<Key.space>to<Key.space>be<Key.space>proacy<Key.backspace>tive<Key.space>and<Key.space>take<Key.space>initiative,rather<Key.space>than<Key.space>waiting<Key.space>for<Key.space>others<Key.space>to<Key.space>act<Key.space>
Screenshot: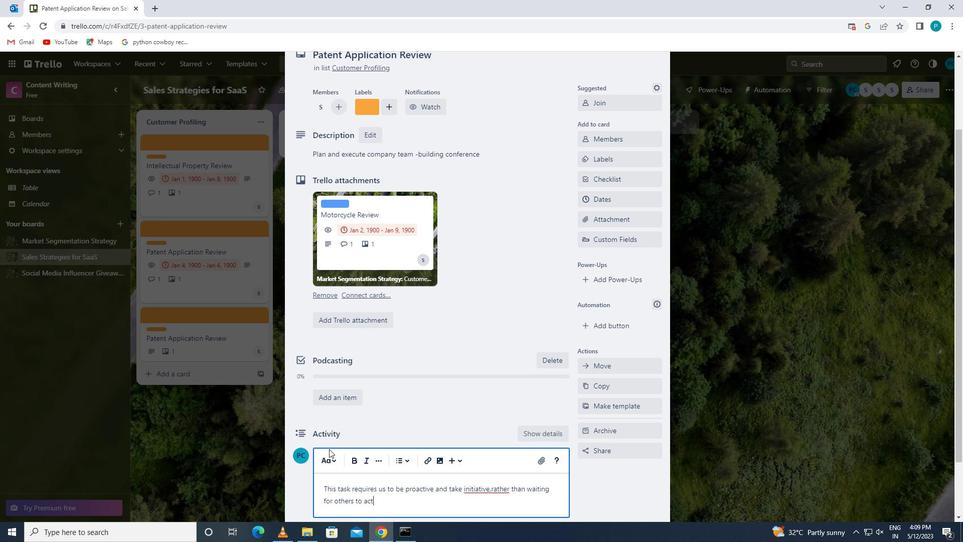 
Action: Mouse moved to (329, 441)
Screenshot: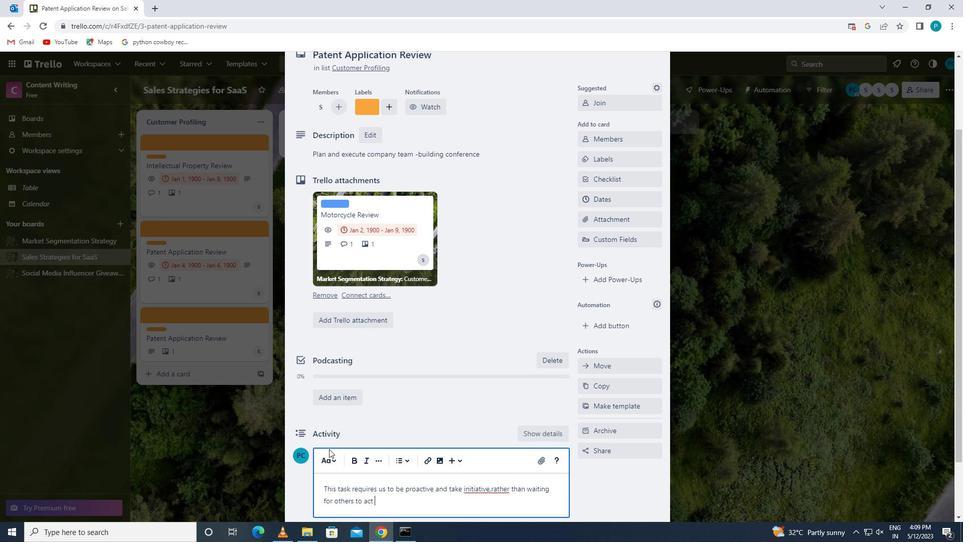 
Action: Mouse scrolled (329, 441) with delta (0, 0)
Screenshot: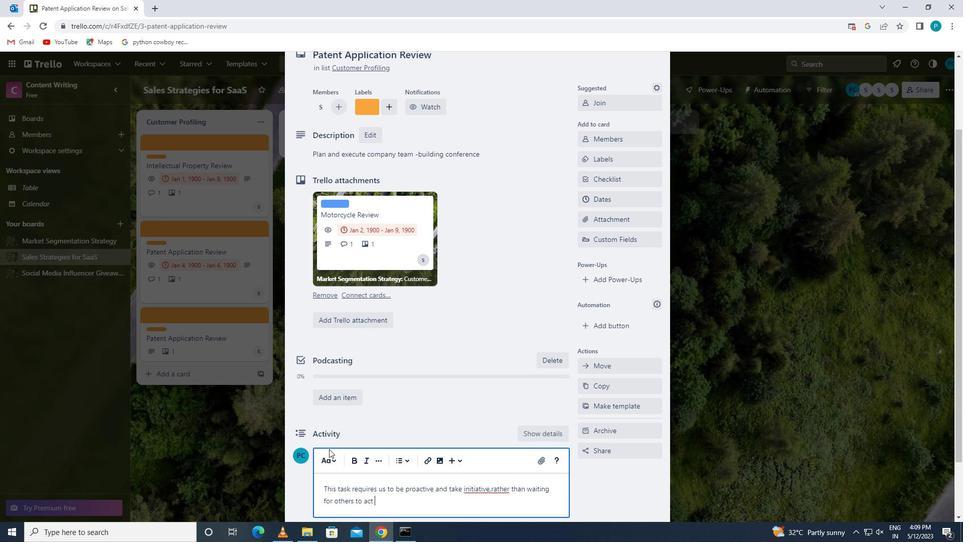 
Action: Mouse moved to (329, 427)
Screenshot: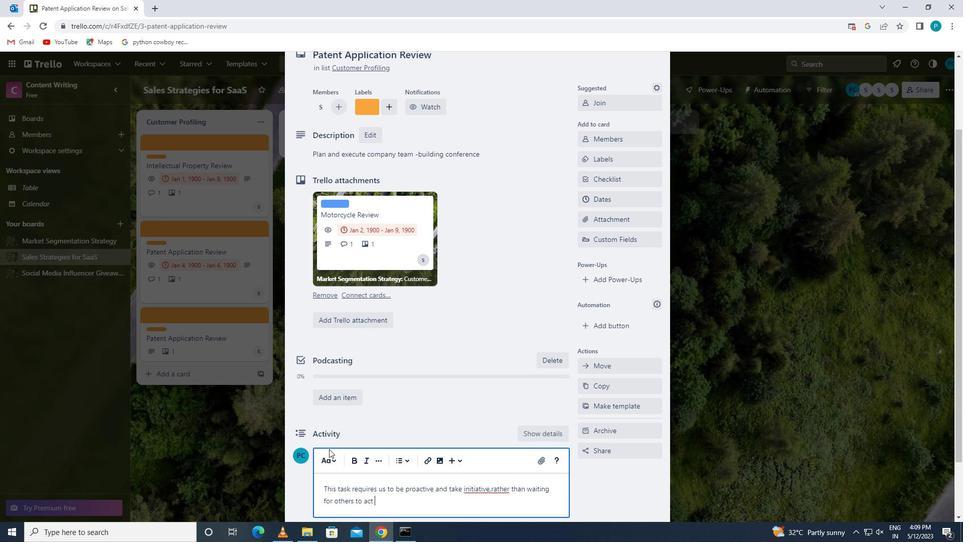 
Action: Mouse scrolled (329, 426) with delta (0, 0)
Screenshot: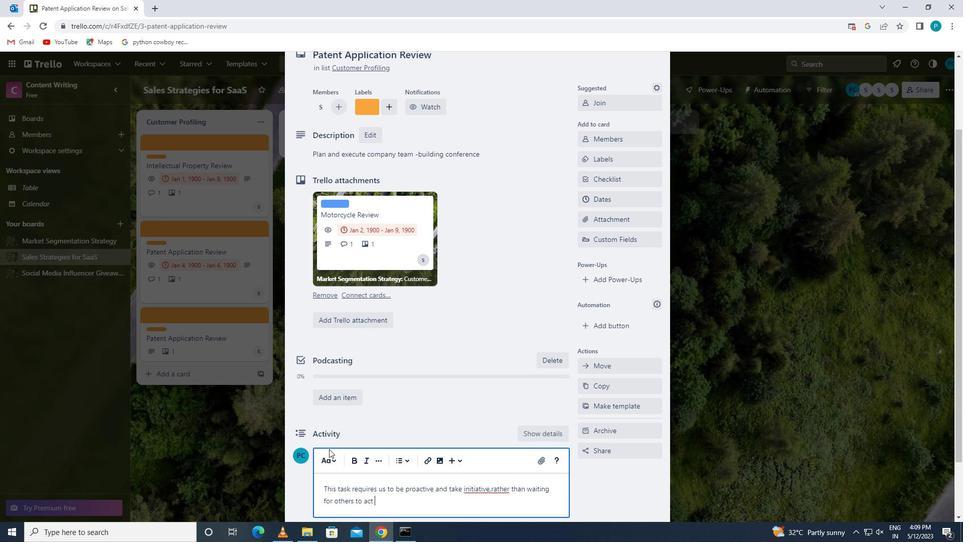 
Action: Mouse moved to (329, 415)
Screenshot: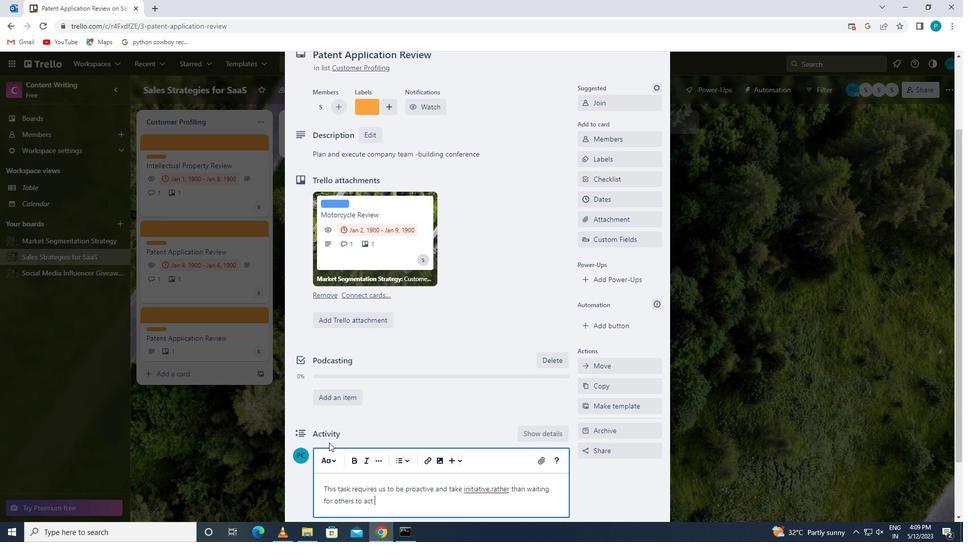 
Action: Mouse scrolled (329, 415) with delta (0, 0)
Screenshot: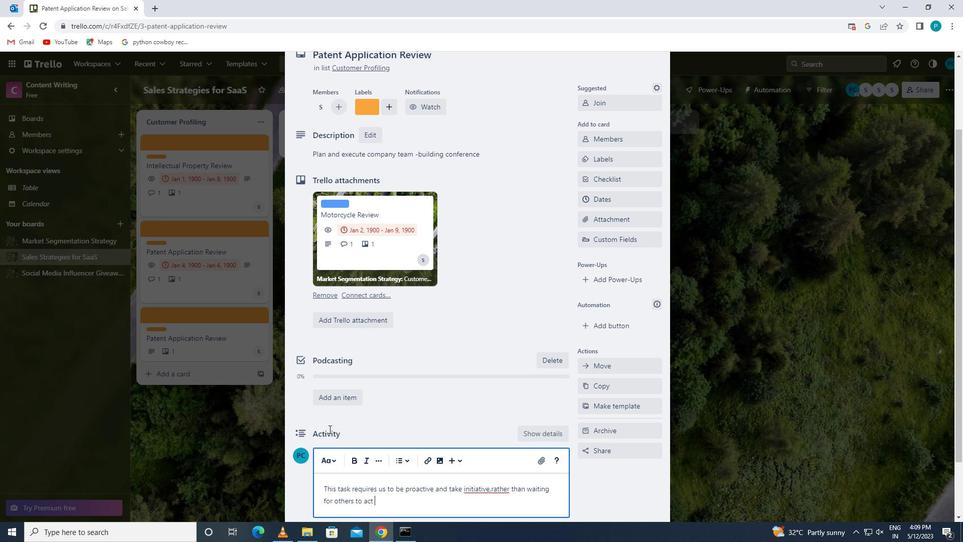 
Action: Mouse moved to (325, 453)
Screenshot: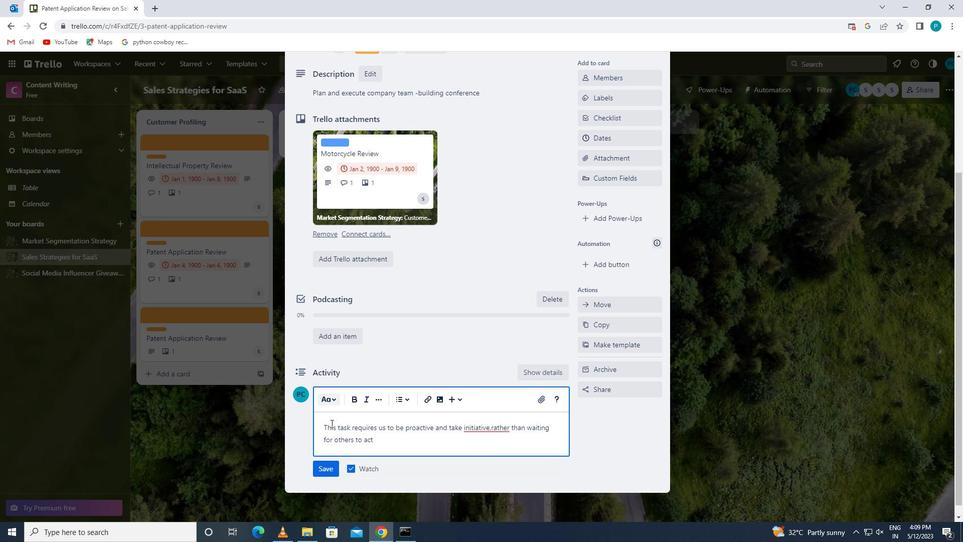 
Action: Mouse pressed left at (325, 453)
Screenshot: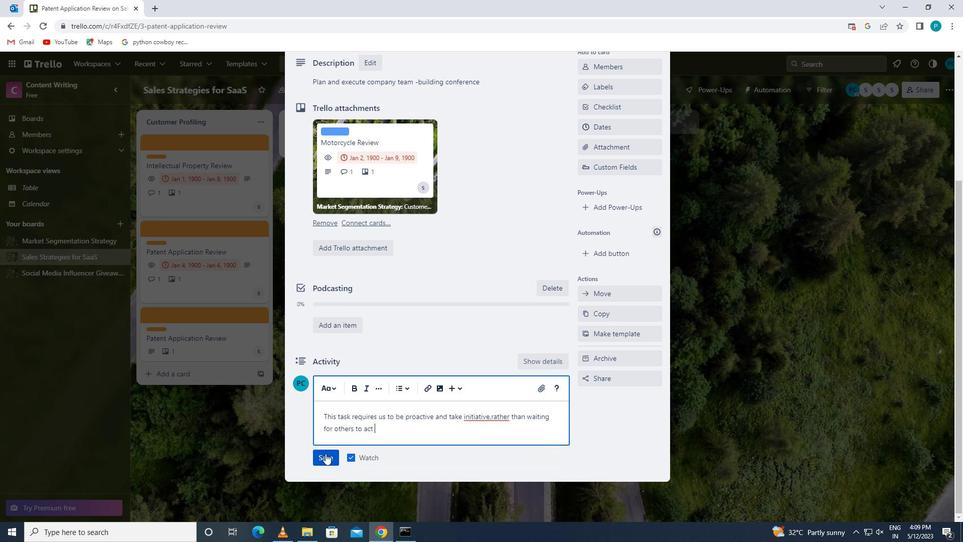 
Action: Mouse moved to (561, 332)
Screenshot: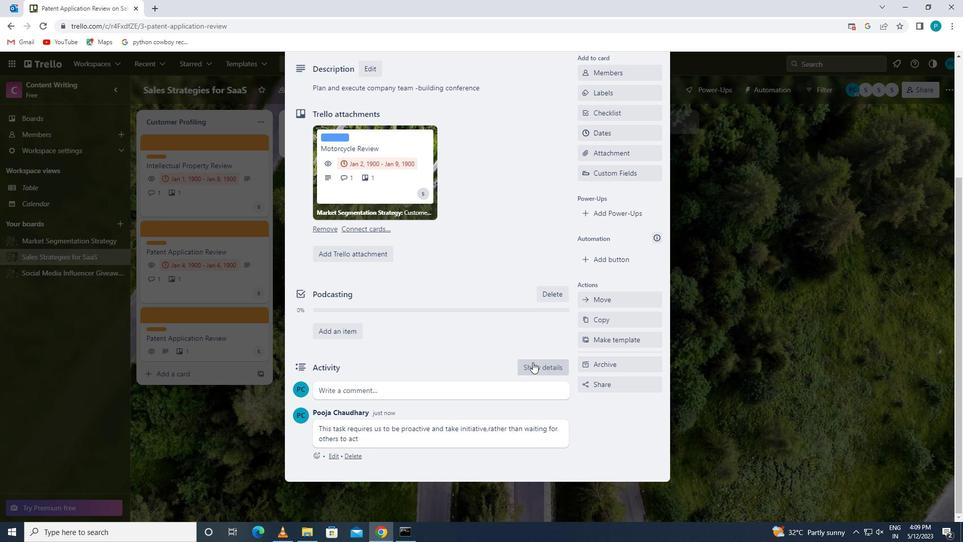 
Action: Mouse scrolled (561, 332) with delta (0, 0)
Screenshot: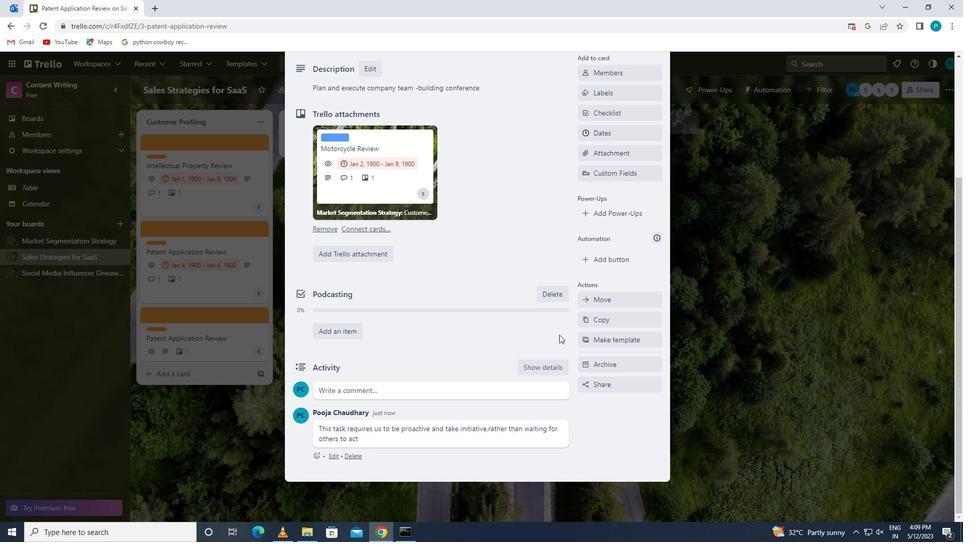 
Action: Mouse scrolled (561, 332) with delta (0, 0)
Screenshot: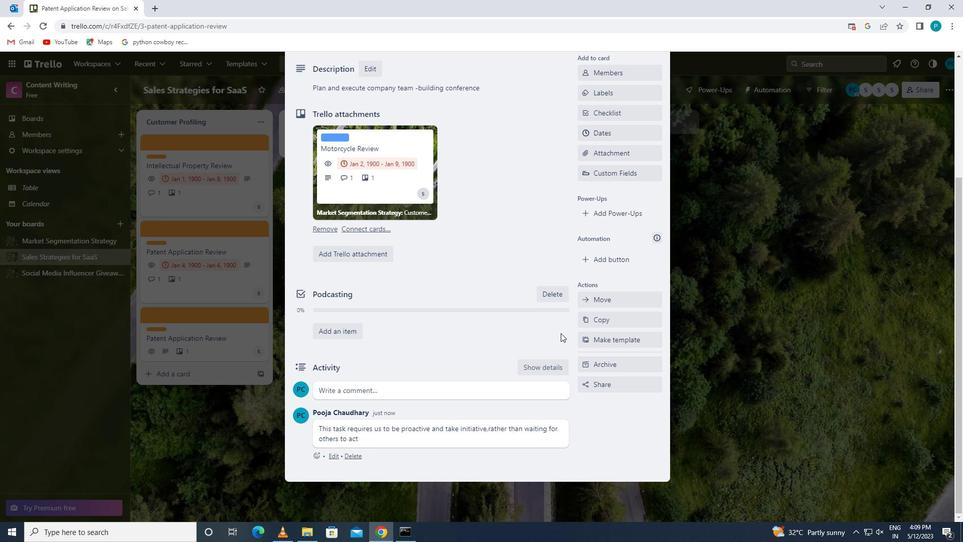 
Action: Mouse moved to (611, 238)
Screenshot: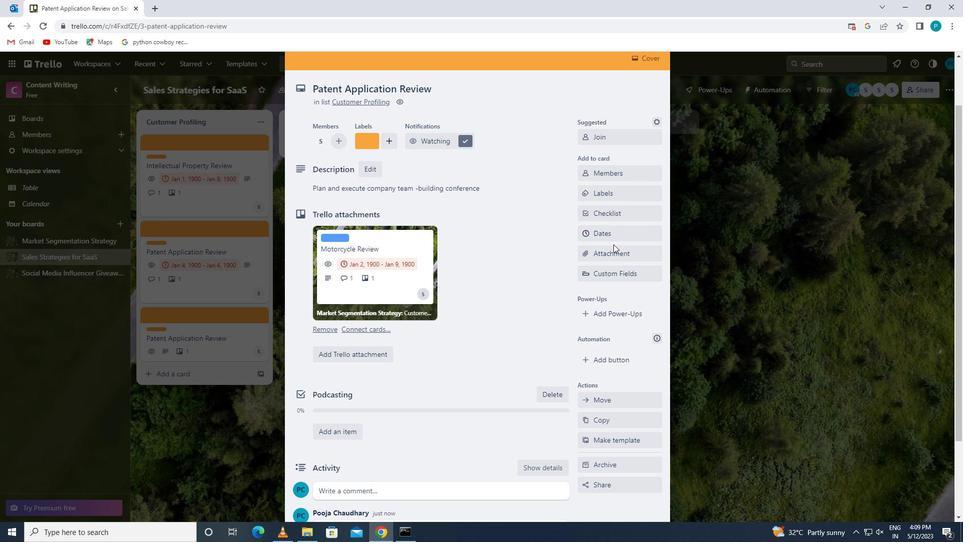 
Action: Mouse pressed left at (611, 238)
Screenshot: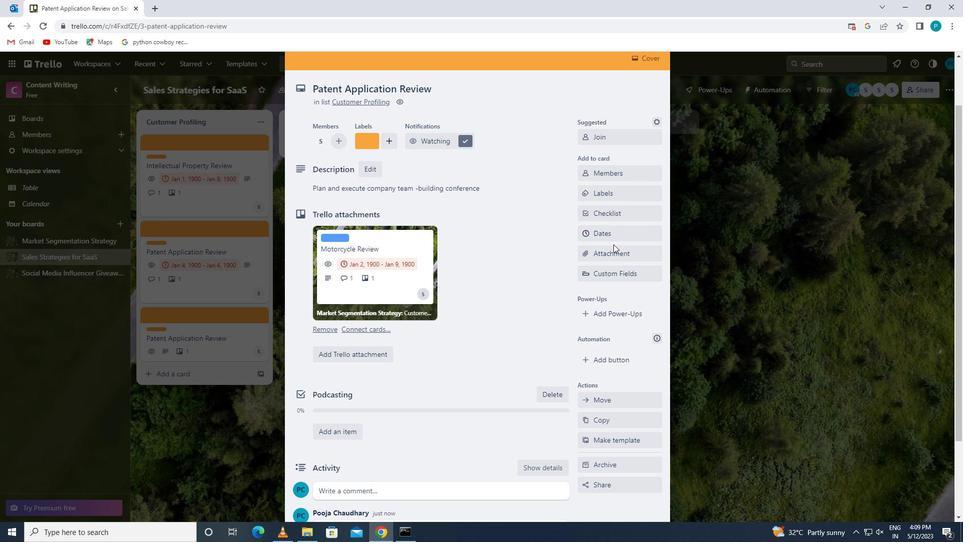 
Action: Mouse moved to (589, 269)
Screenshot: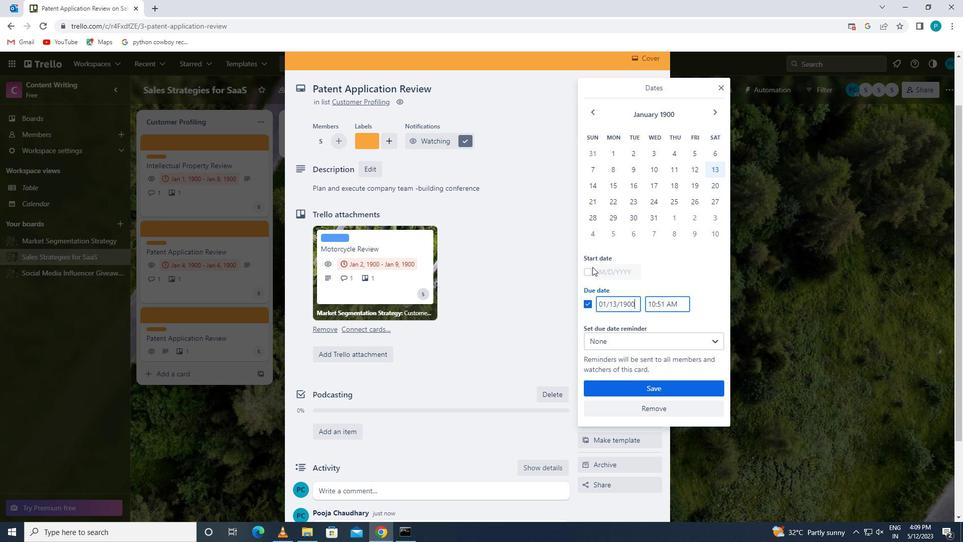 
Action: Mouse pressed left at (589, 269)
Screenshot: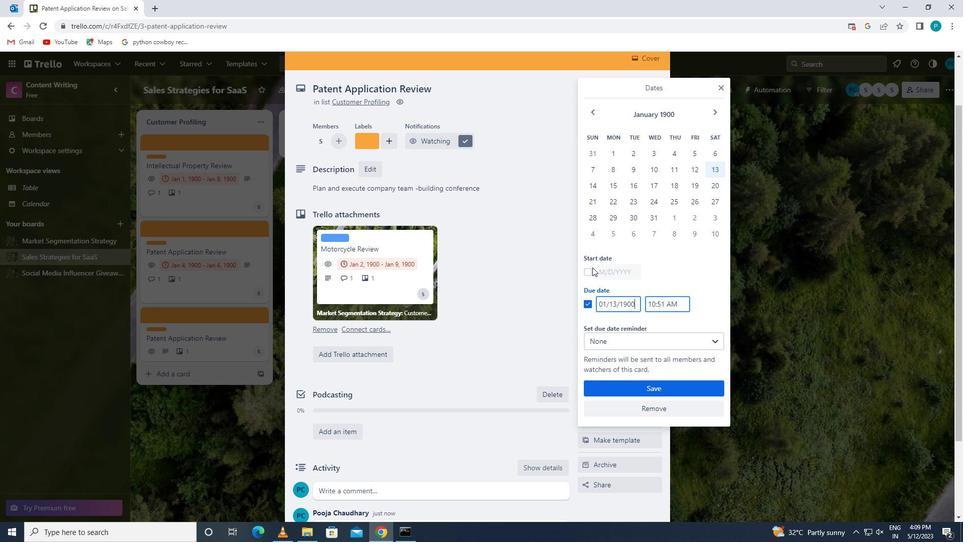 
Action: Mouse moved to (637, 271)
Screenshot: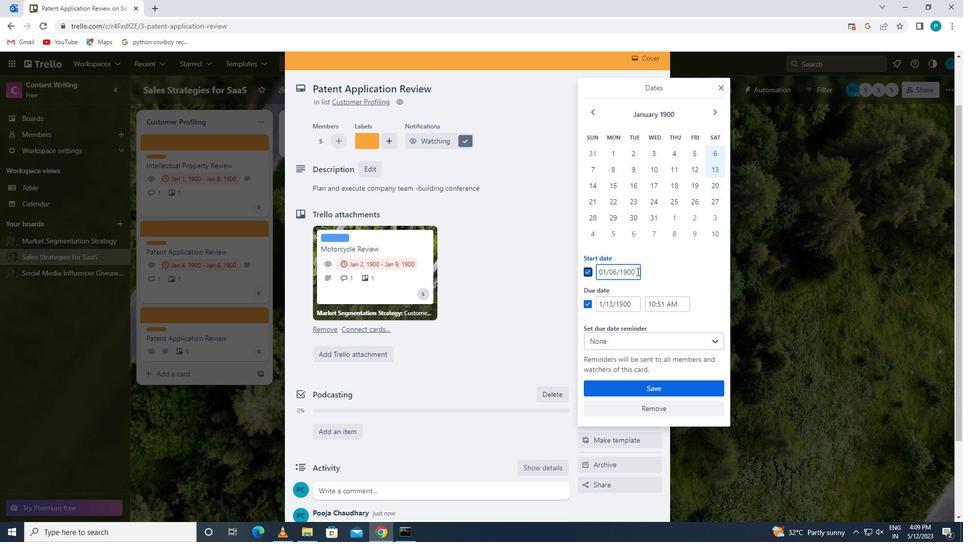 
Action: Mouse pressed left at (637, 271)
Screenshot: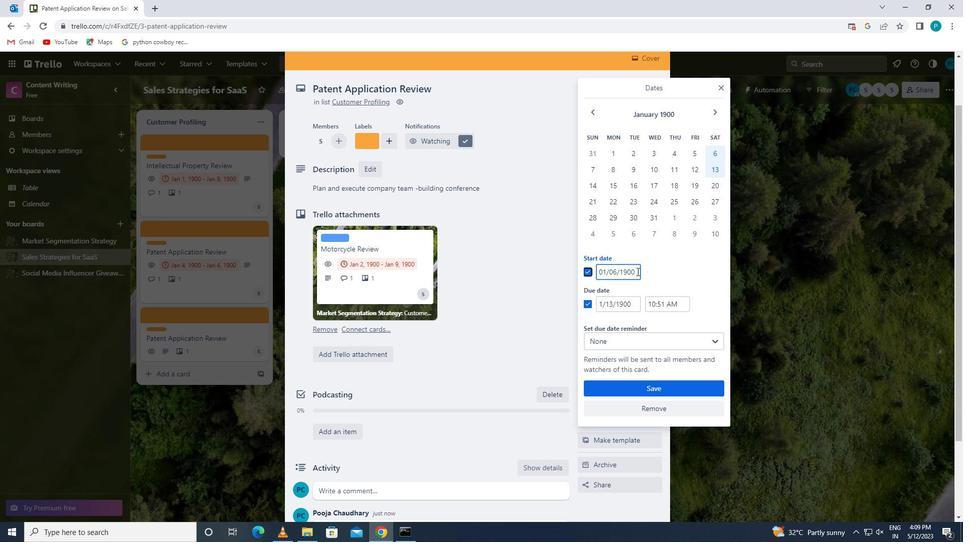 
Action: Mouse moved to (600, 274)
Screenshot: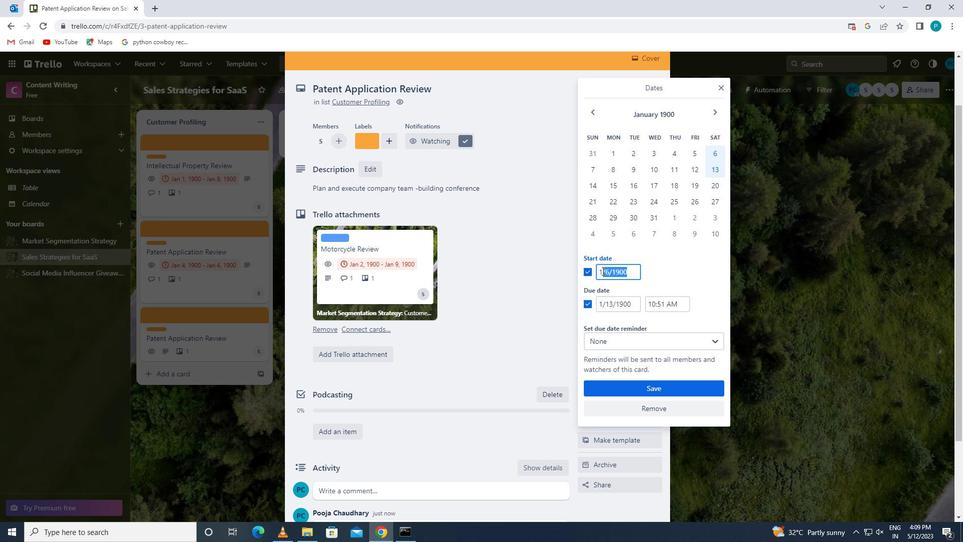 
Action: Key pressed <Key.backspace>1/7/1900
Screenshot: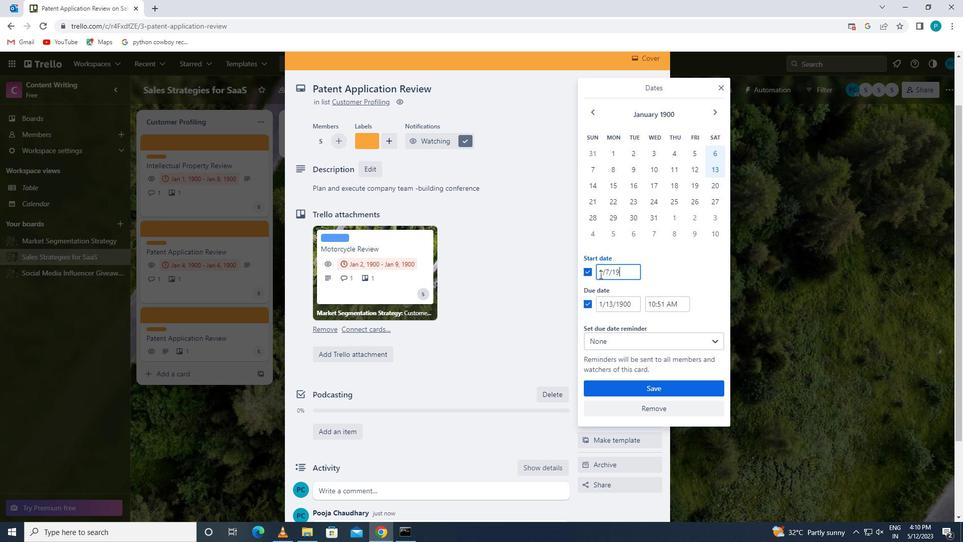 
Action: Mouse moved to (612, 304)
Screenshot: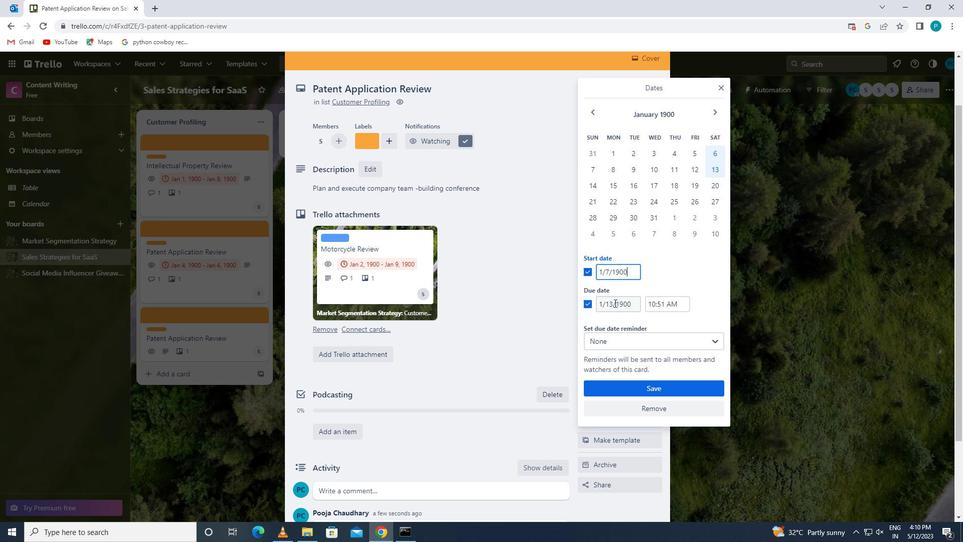 
Action: Mouse pressed left at (612, 304)
Screenshot: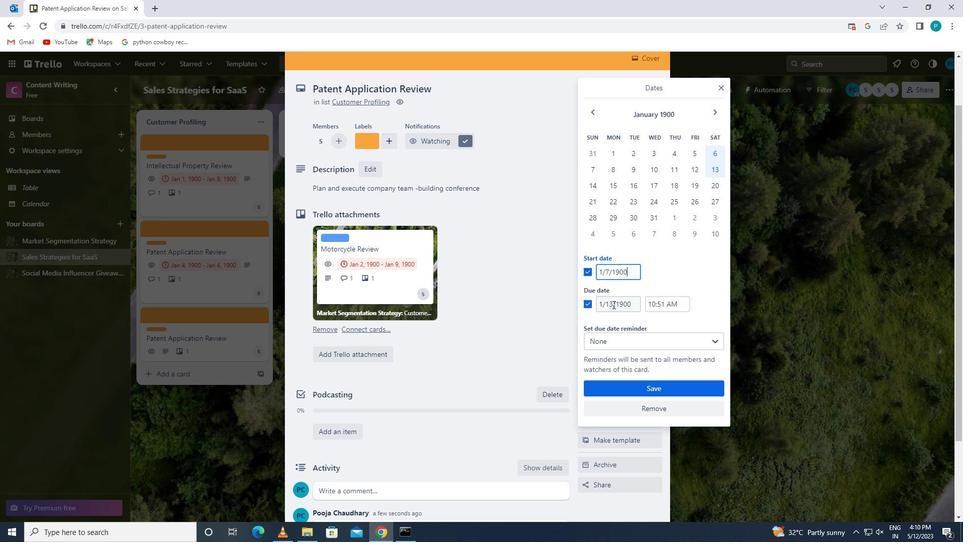 
Action: Key pressed <Key.backspace>4
Screenshot: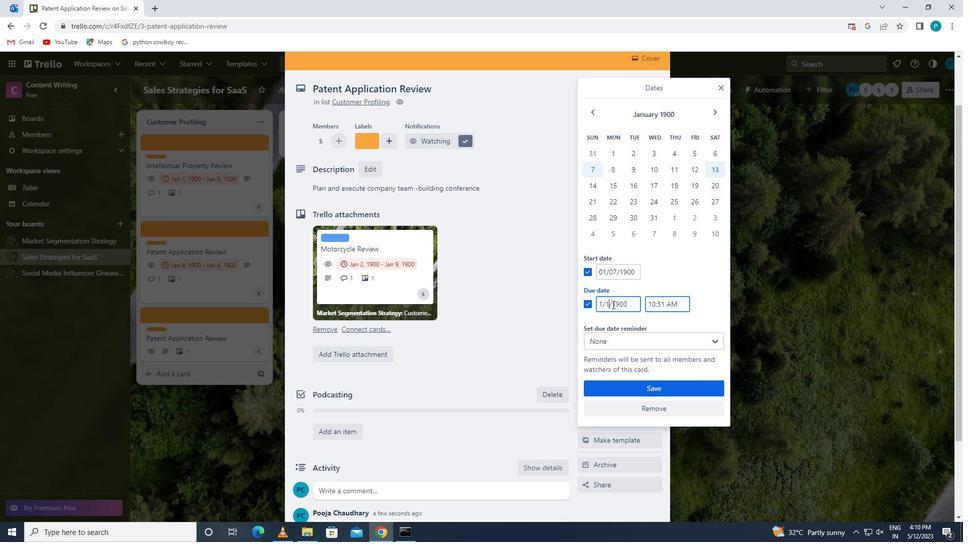 
Action: Mouse moved to (619, 381)
Screenshot: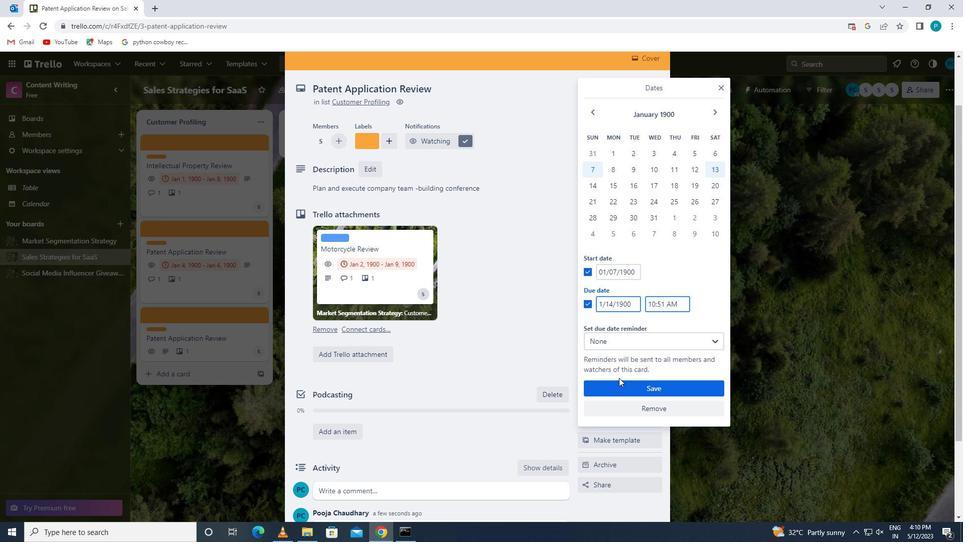 
Action: Mouse pressed left at (619, 381)
Screenshot: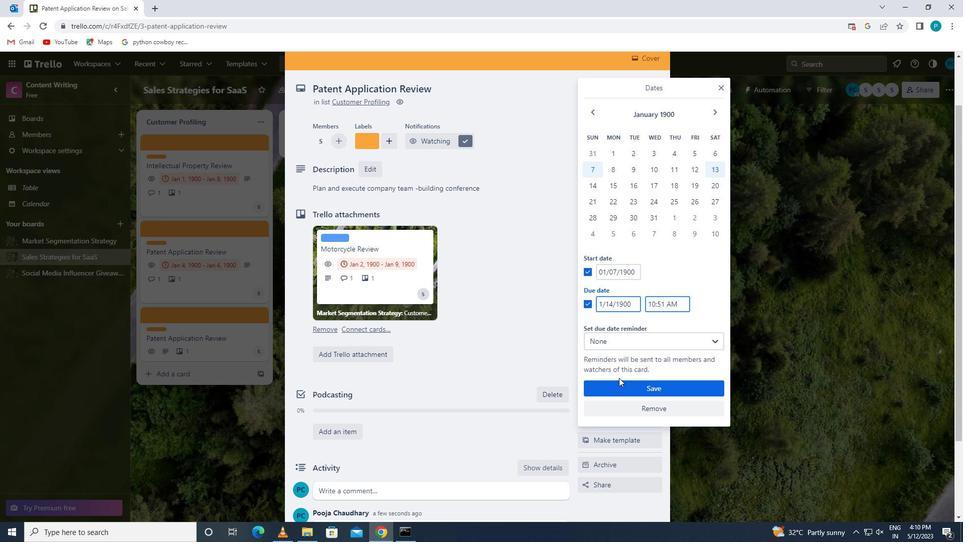 
Action: Mouse scrolled (619, 382) with delta (0, 0)
Screenshot: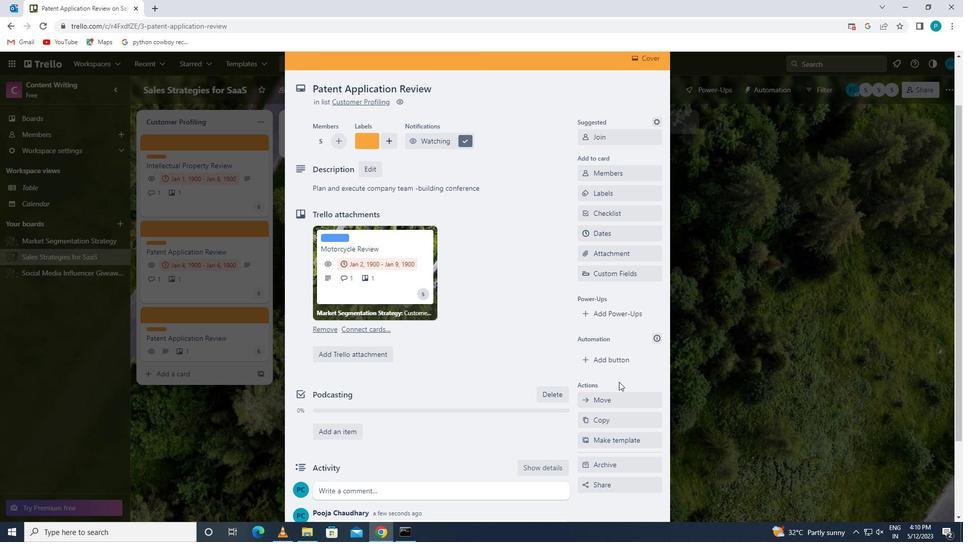 
Action: Mouse scrolled (619, 382) with delta (0, 0)
Screenshot: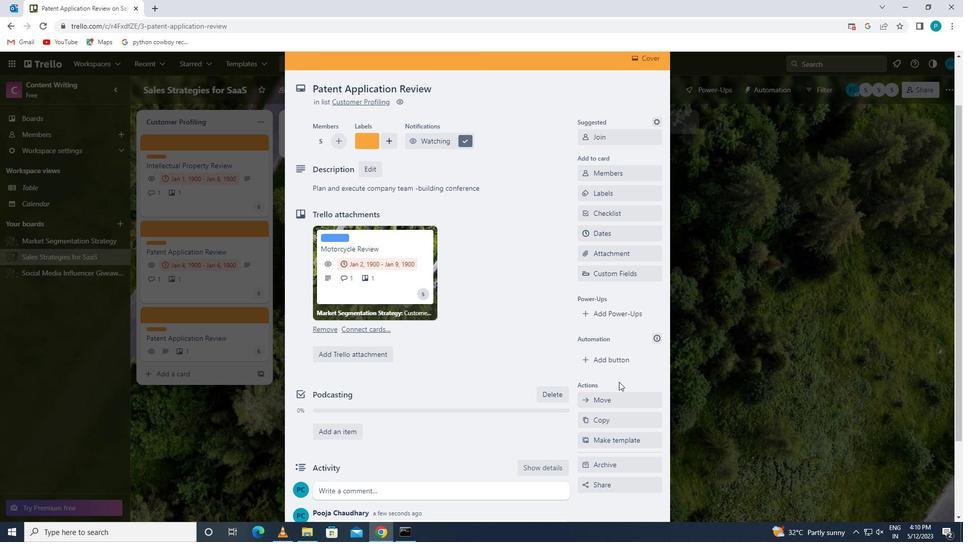 
Action: Mouse scrolled (619, 382) with delta (0, 0)
Screenshot: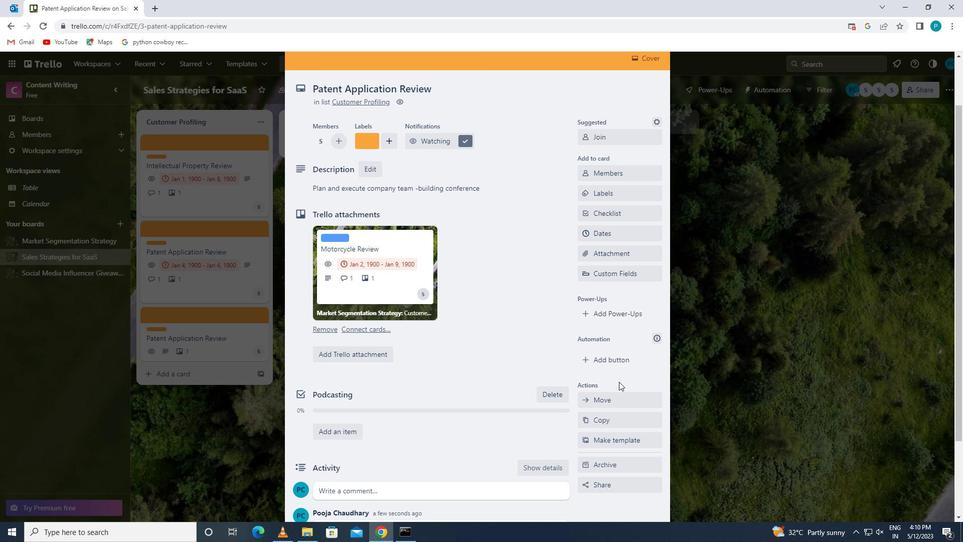 
